 Task: Open a blank sheet, save the file as work-life.doc Add Heading 'Tips for maintaining work-life balance: 'Tips for maintaining work-life balance:  Add the following points with circle bulletsAdd the following points with circle bullets •	Set boundaries_x000D_
•	Prioritize self-care_x000D_
•	Delegate tasks_x000D_
 Highlight heading with color  Grey Select the entire text and apply  Outside Borders ,change the font size of heading and points to 22
Action: Mouse moved to (150, 241)
Screenshot: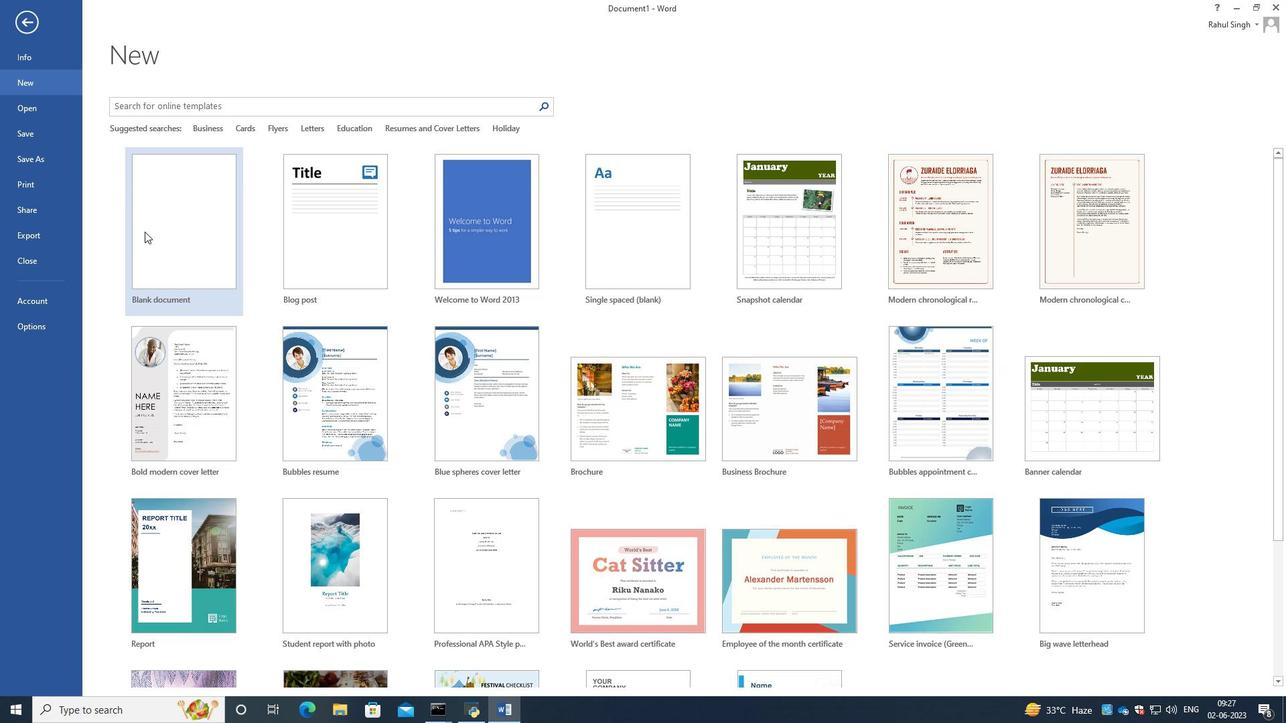 
Action: Mouse pressed left at (150, 241)
Screenshot: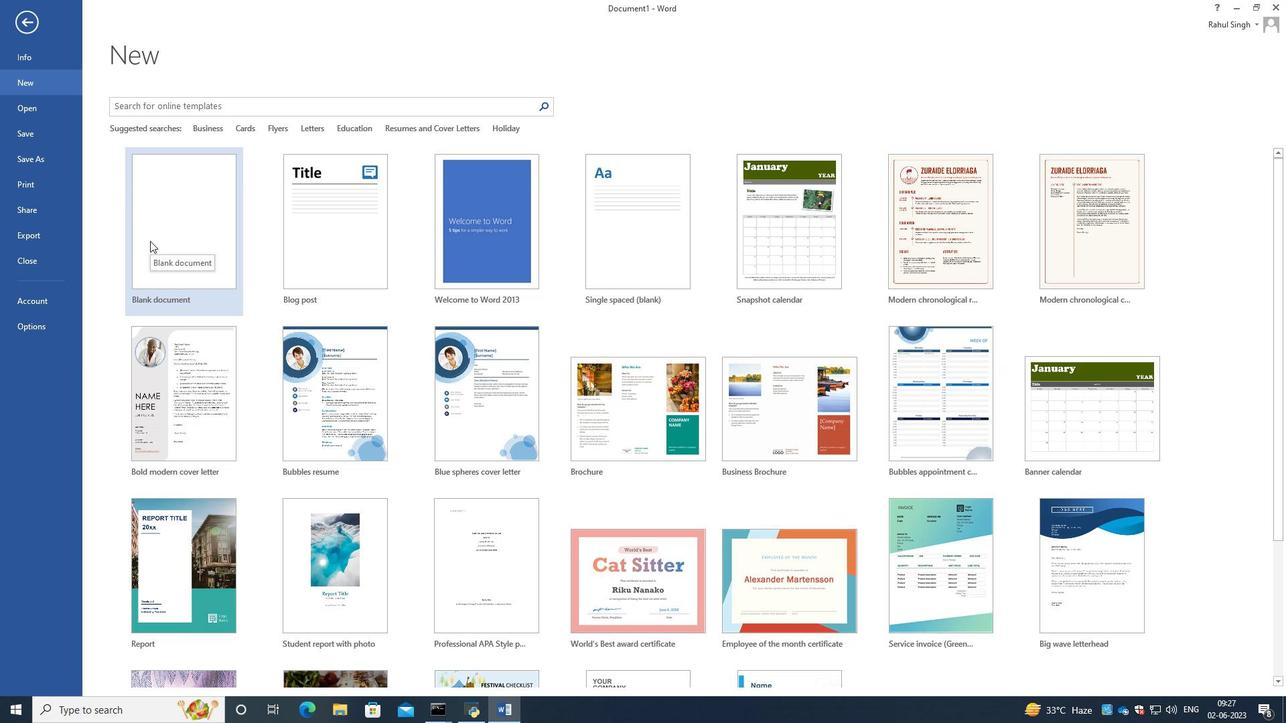 
Action: Mouse moved to (20, 26)
Screenshot: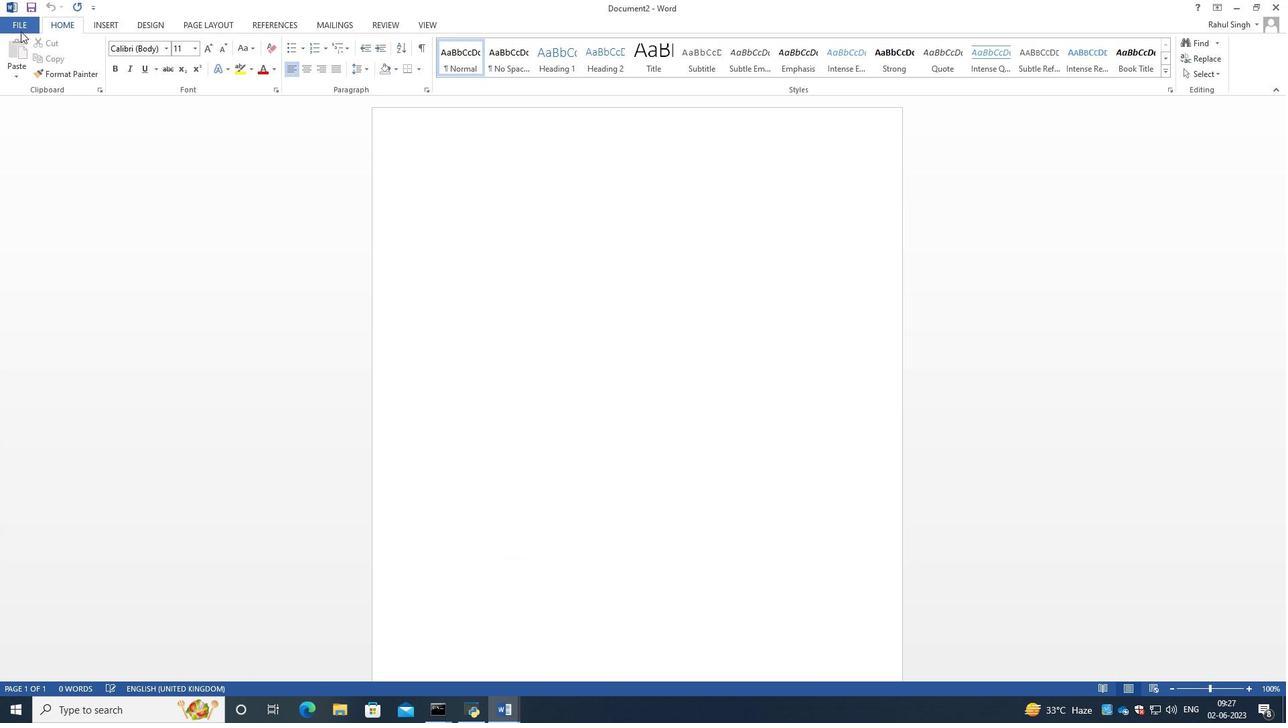 
Action: Mouse pressed left at (20, 26)
Screenshot: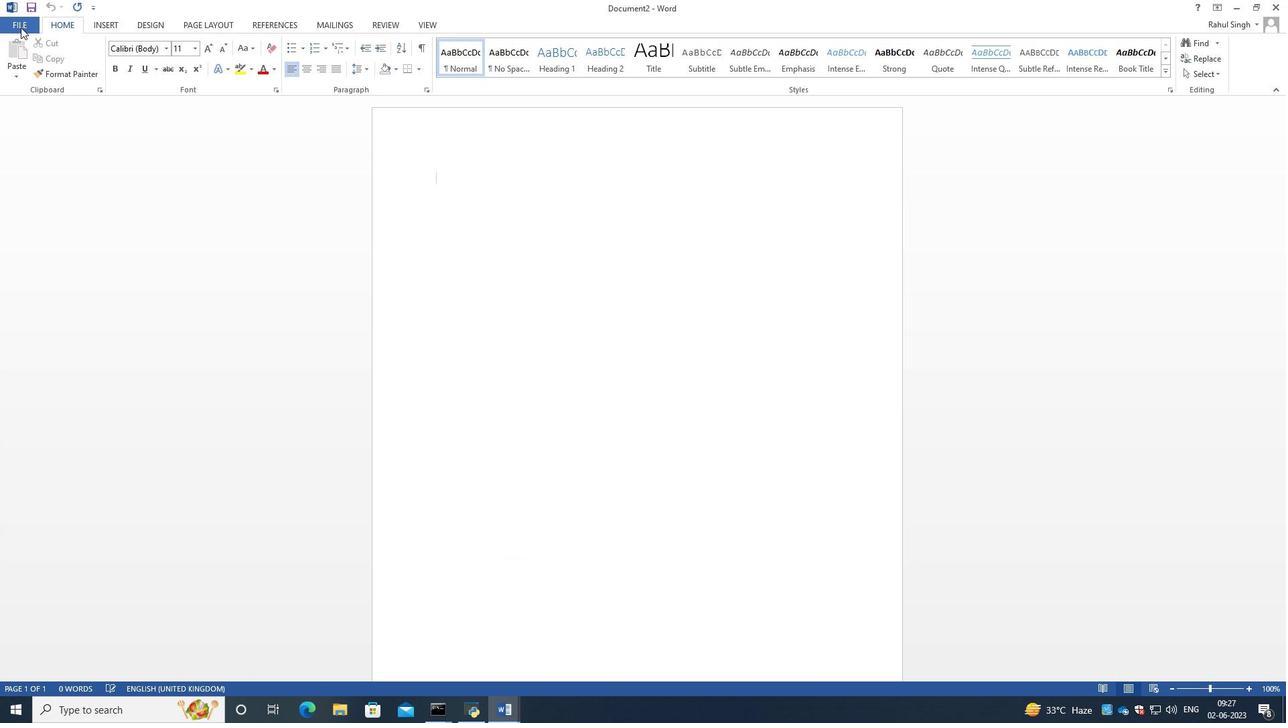 
Action: Mouse moved to (47, 157)
Screenshot: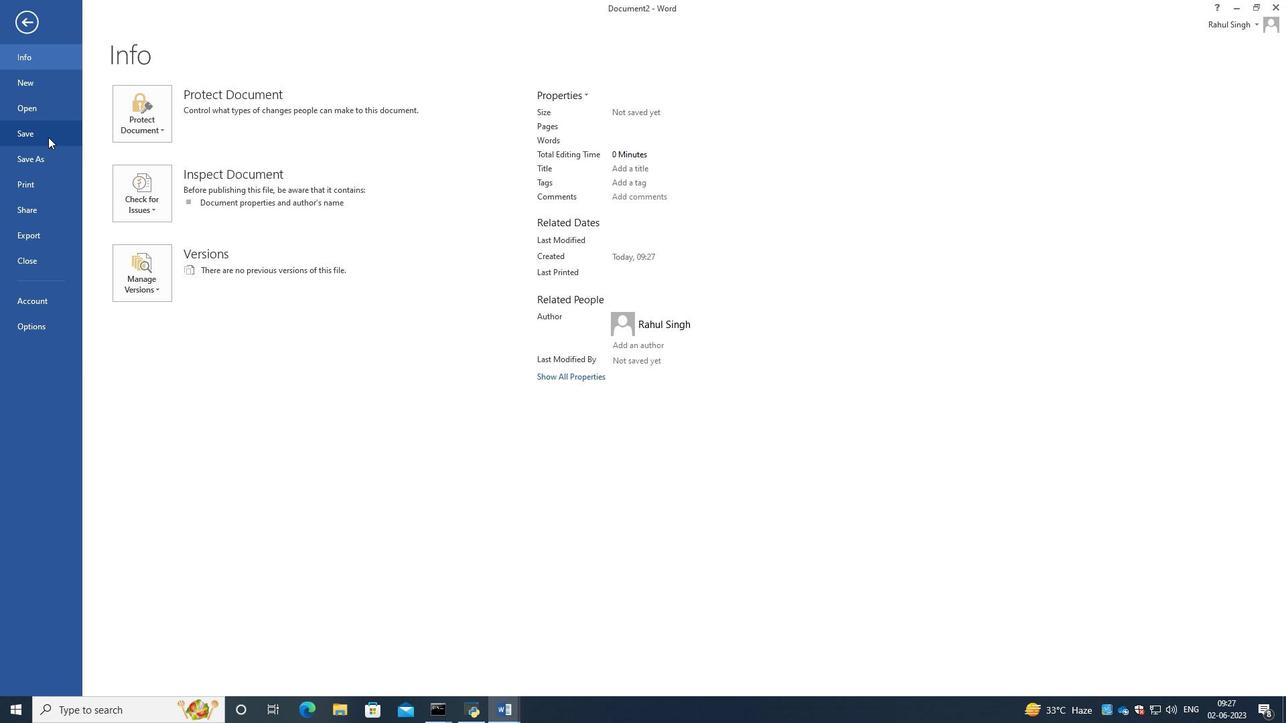 
Action: Mouse pressed left at (47, 157)
Screenshot: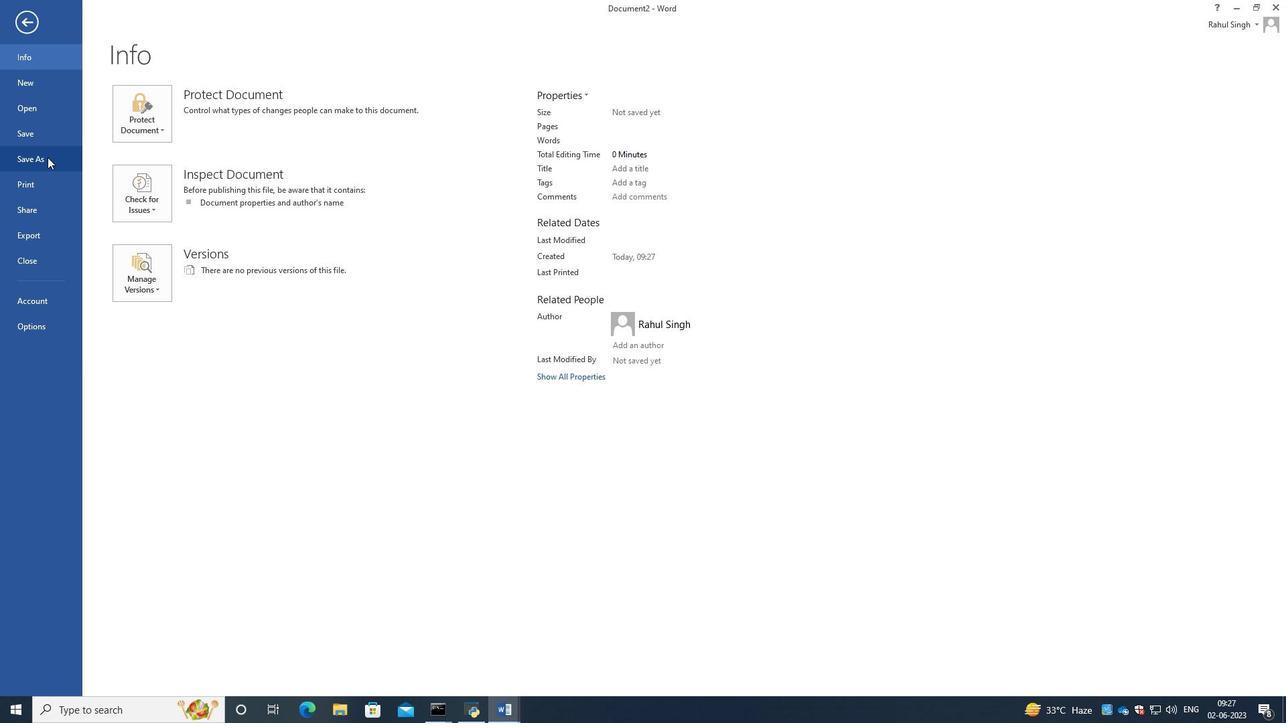 
Action: Mouse moved to (378, 139)
Screenshot: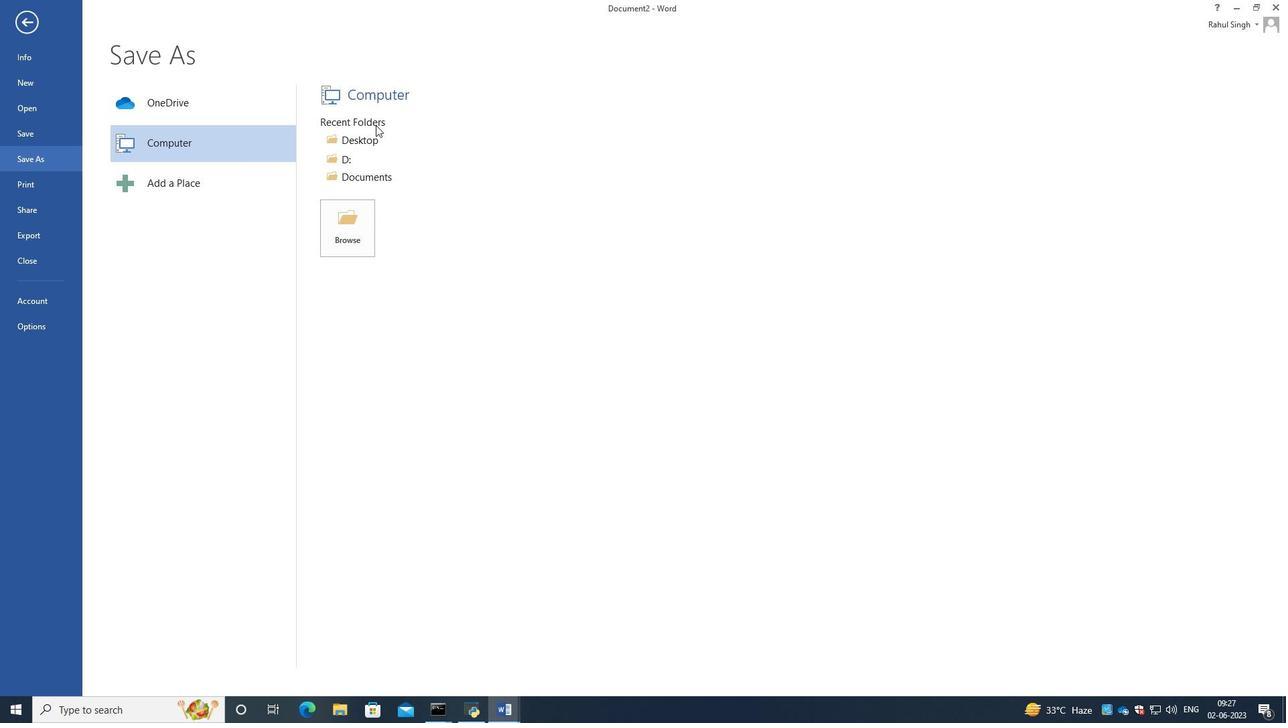 
Action: Mouse pressed left at (378, 139)
Screenshot: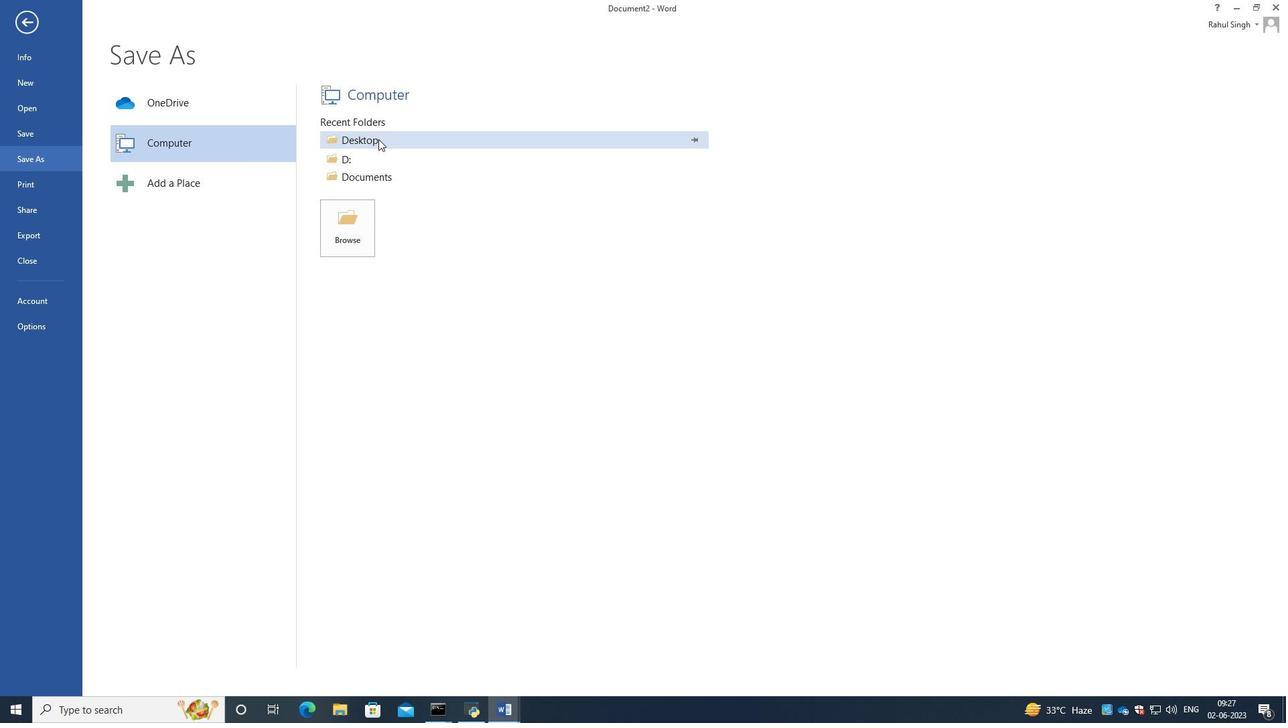 
Action: Mouse moved to (174, 274)
Screenshot: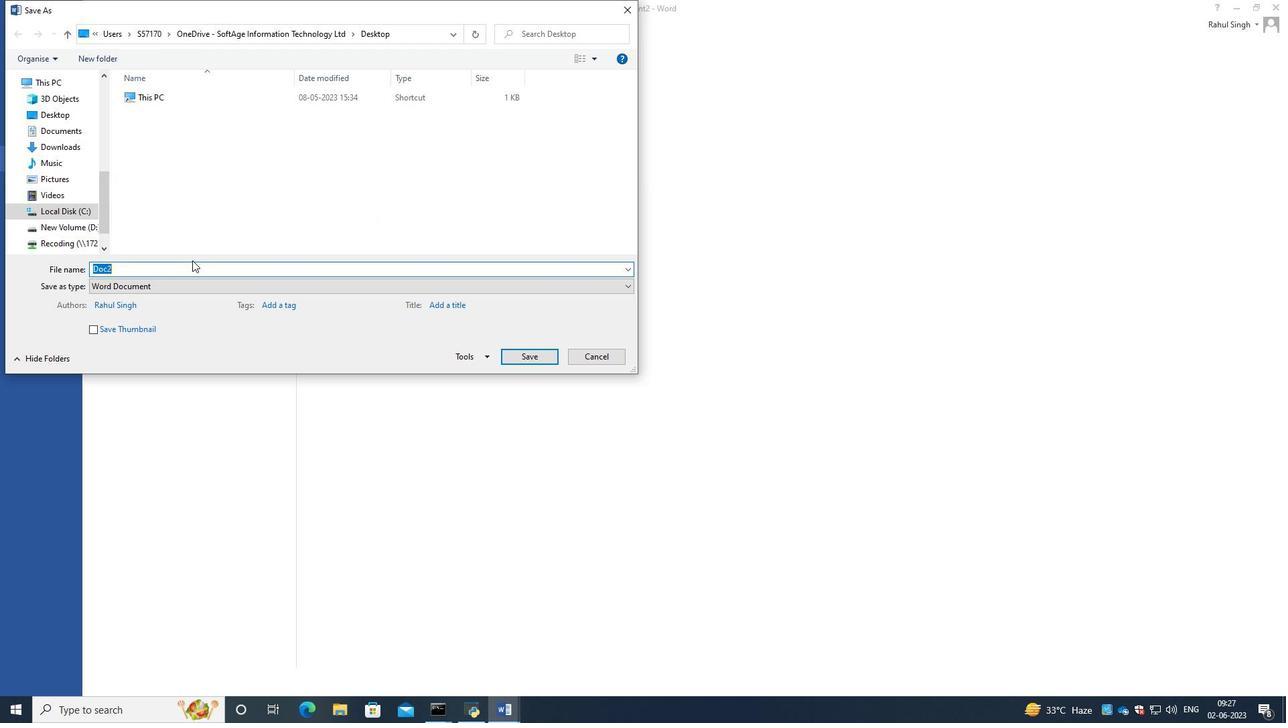 
Action: Key pressed <Key.backspace><Key.caps_lock>W<Key.caps_lock><Key.caps_lock><Key.backspace>WOR<Key.backspace><Key.backspace><Key.backspace><Key.caps_lock>work-life.doc
Screenshot: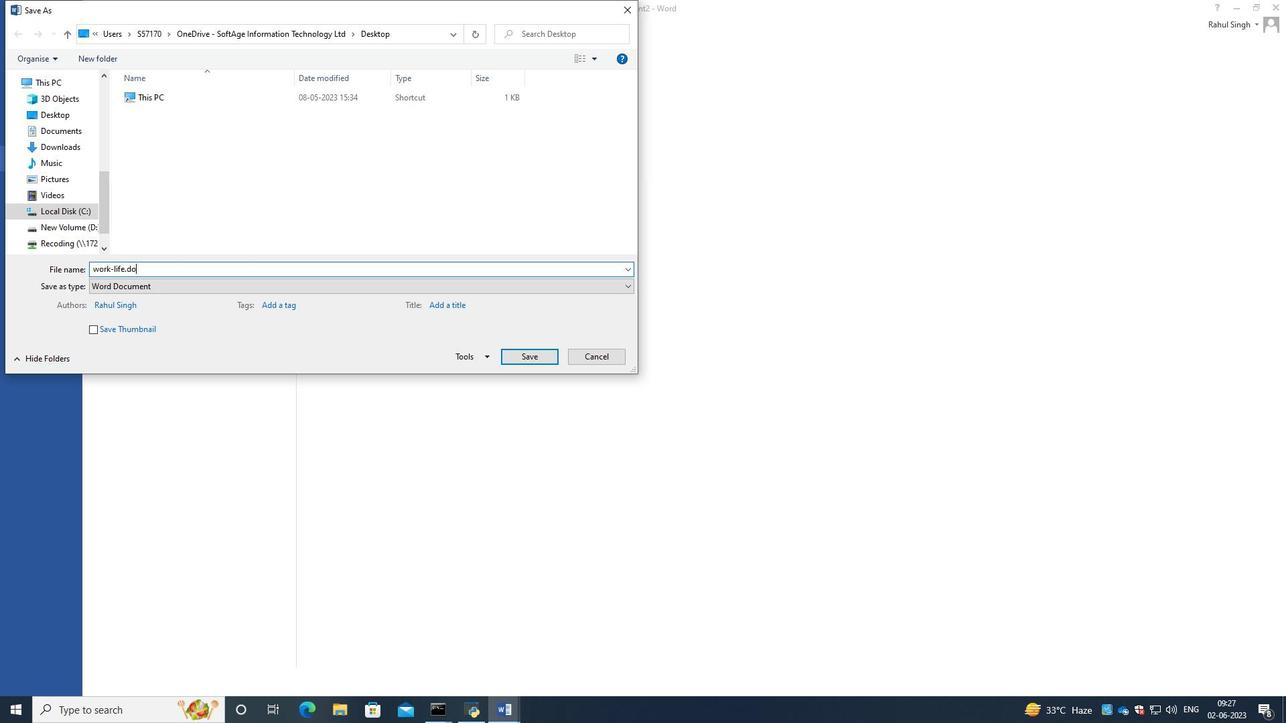 
Action: Mouse moved to (530, 359)
Screenshot: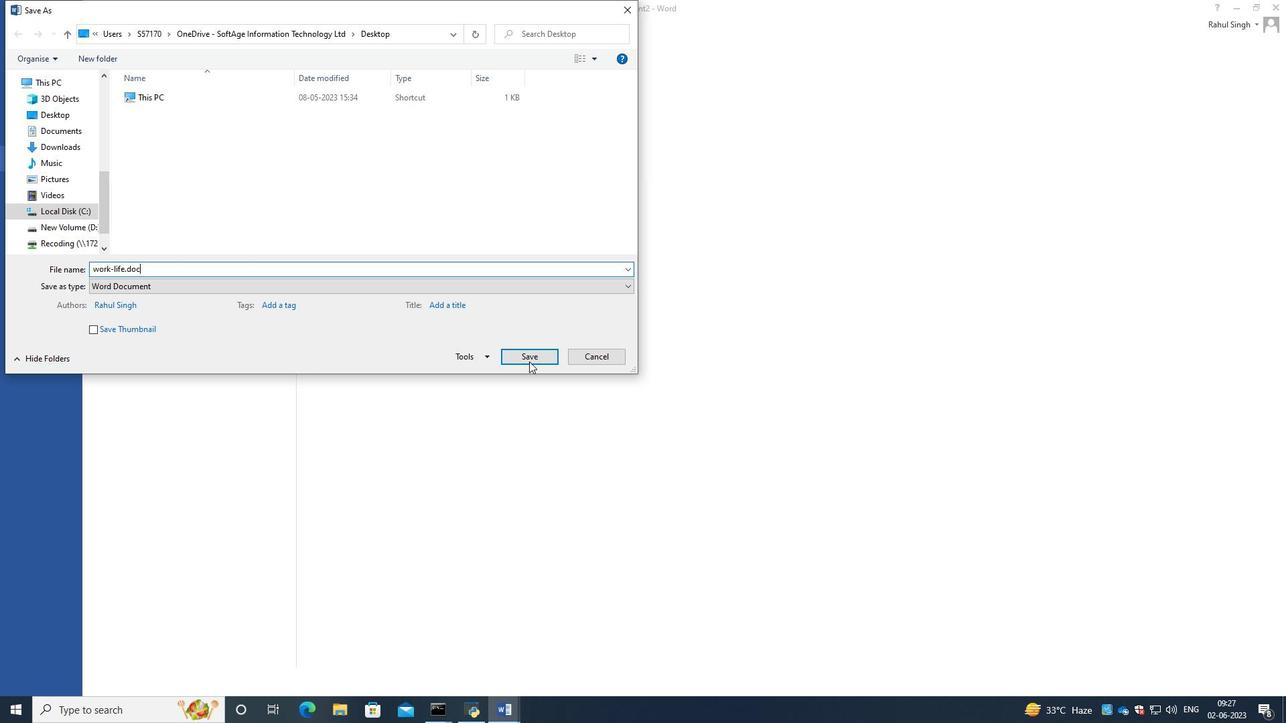 
Action: Mouse pressed left at (530, 359)
Screenshot: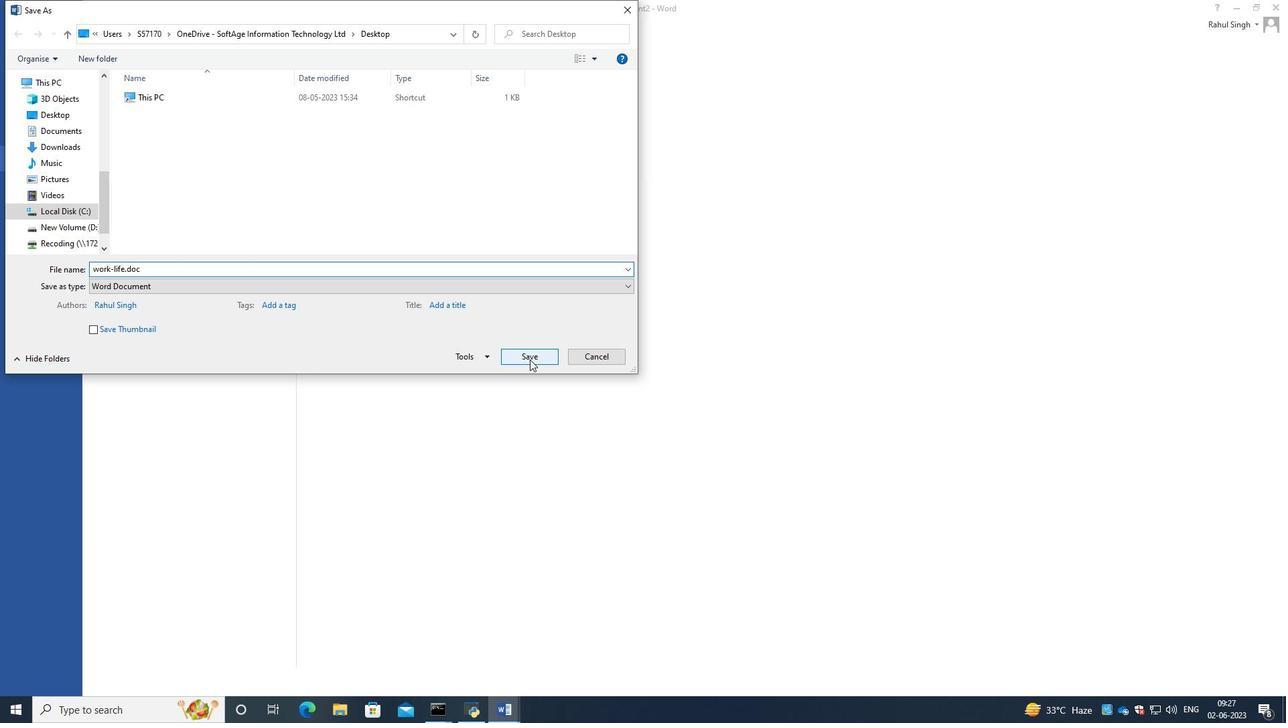 
Action: Mouse moved to (485, 187)
Screenshot: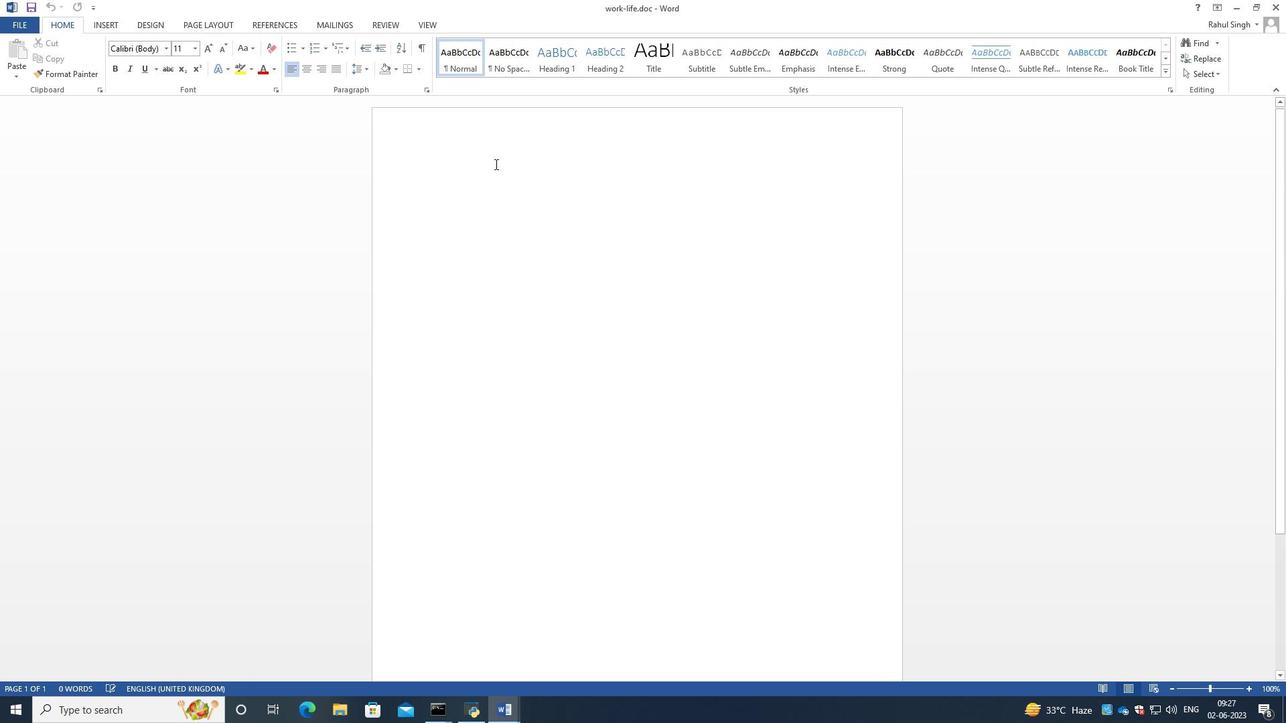 
Action: Mouse pressed left at (485, 187)
Screenshot: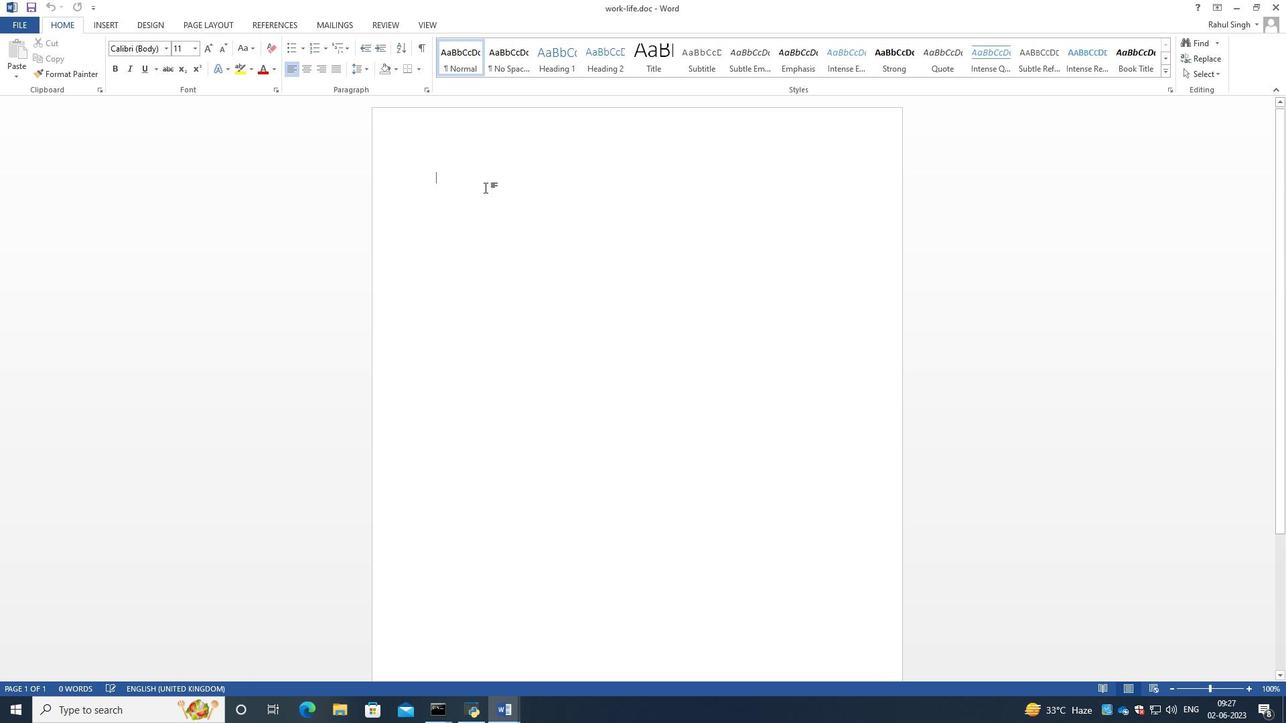
Action: Key pressed <Key.caps_lock>T<Key.caps_lock>ips<Key.space>for<Key.space>maintaining<Key.space>work-life<Key.space>balance<Key.shift_r>:
Screenshot: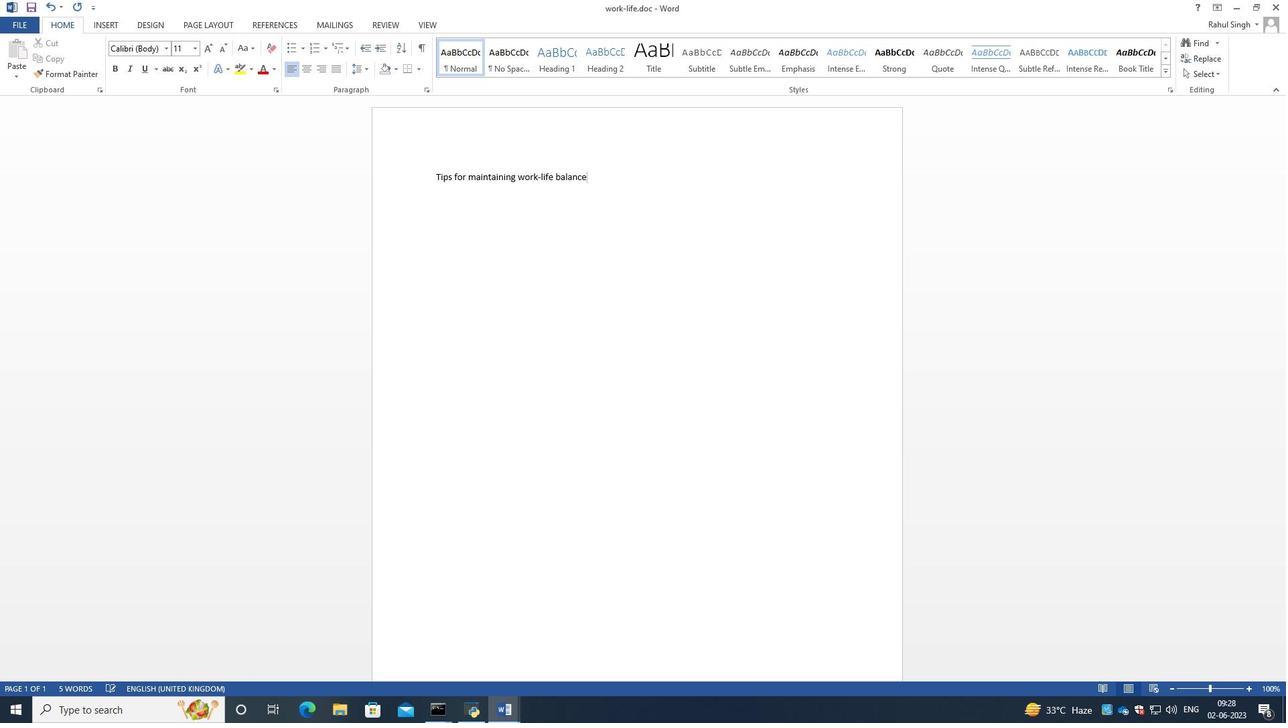 
Action: Mouse moved to (585, 193)
Screenshot: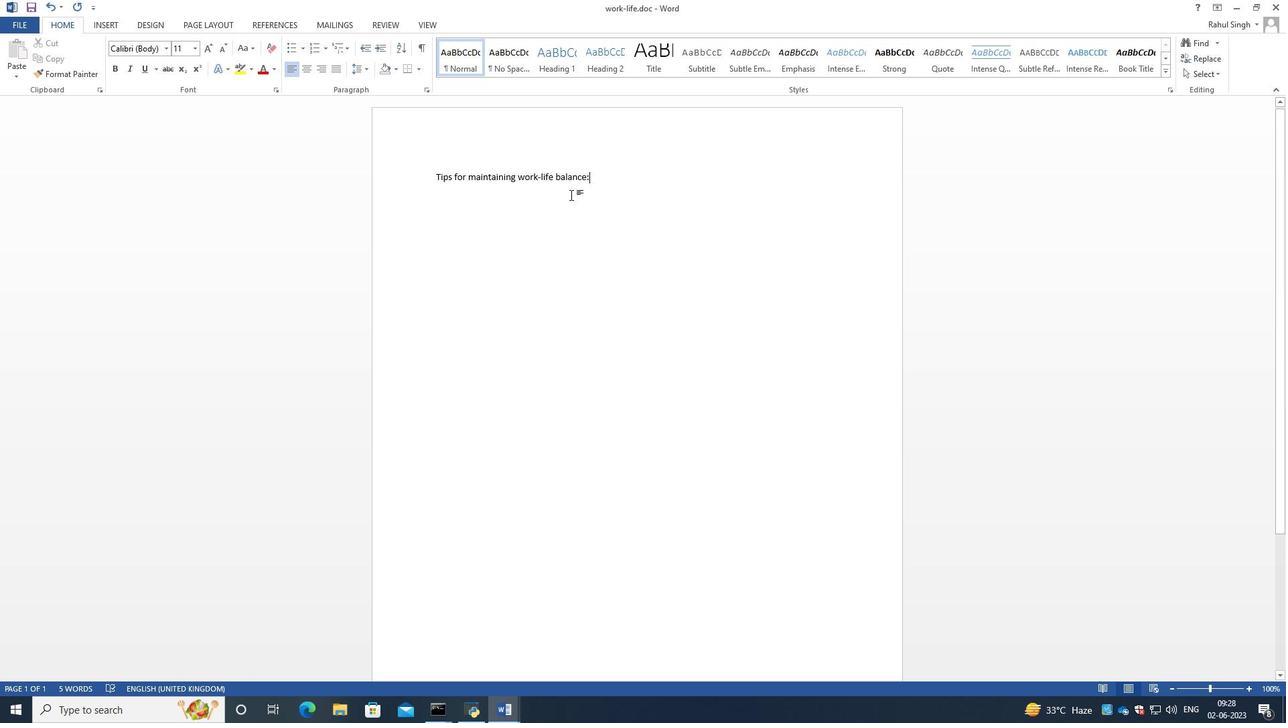 
Action: Key pressed <Key.enter>
Screenshot: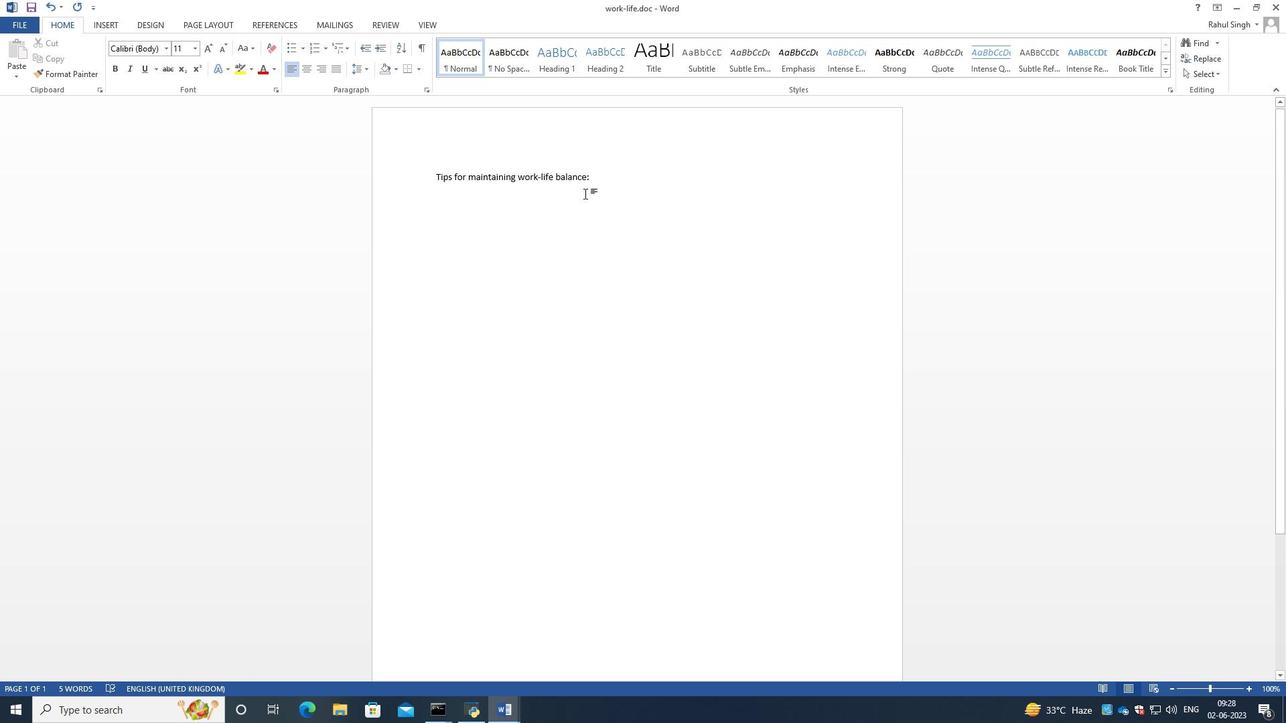 
Action: Mouse moved to (293, 42)
Screenshot: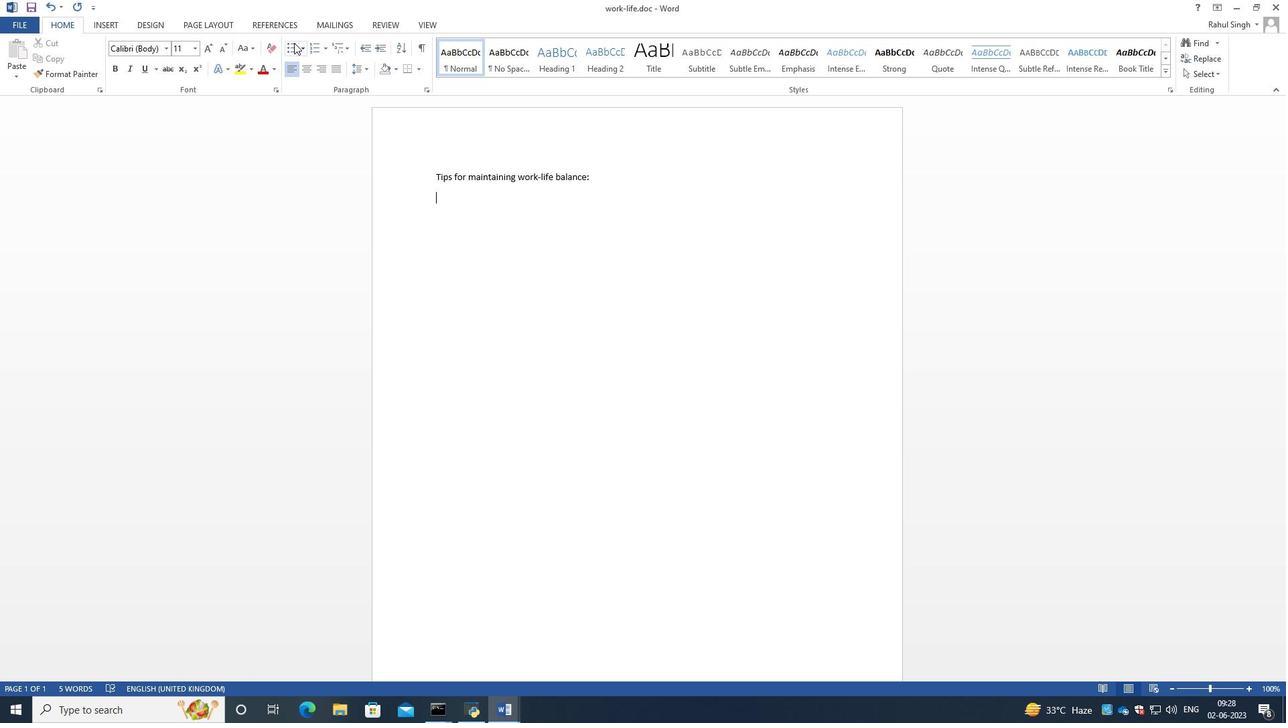 
Action: Mouse pressed left at (293, 42)
Screenshot: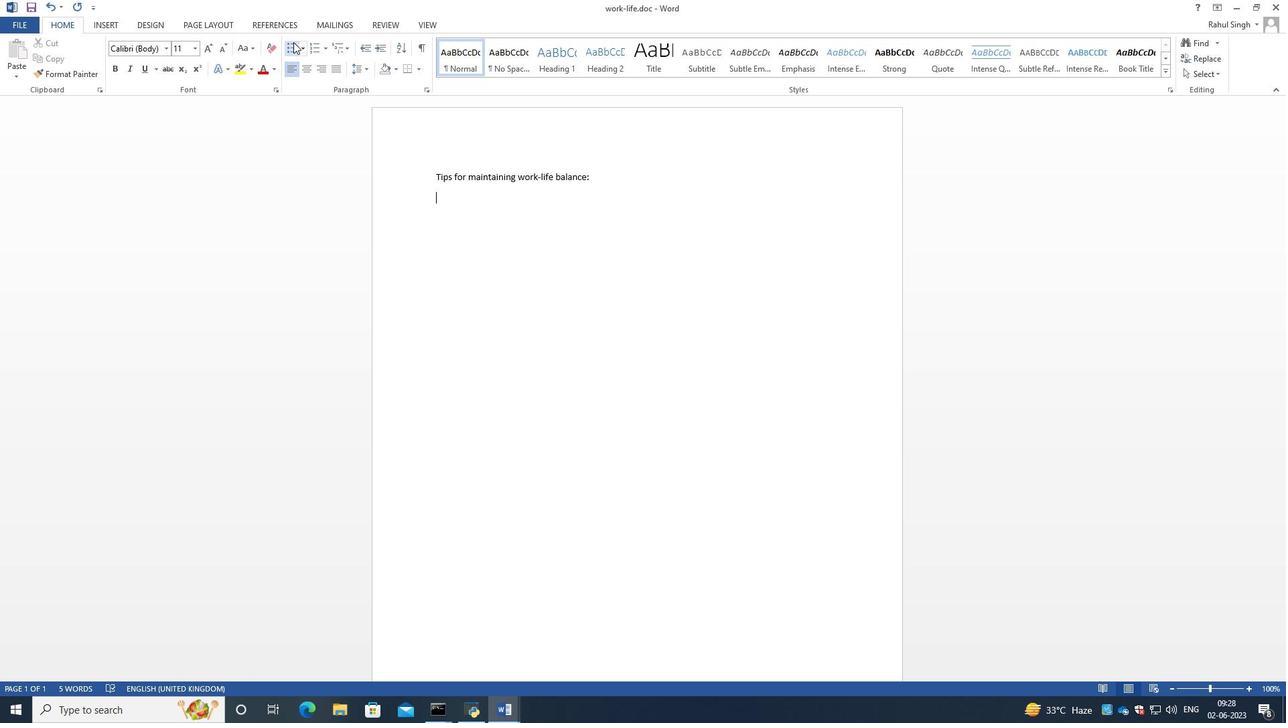 
Action: Mouse moved to (515, 229)
Screenshot: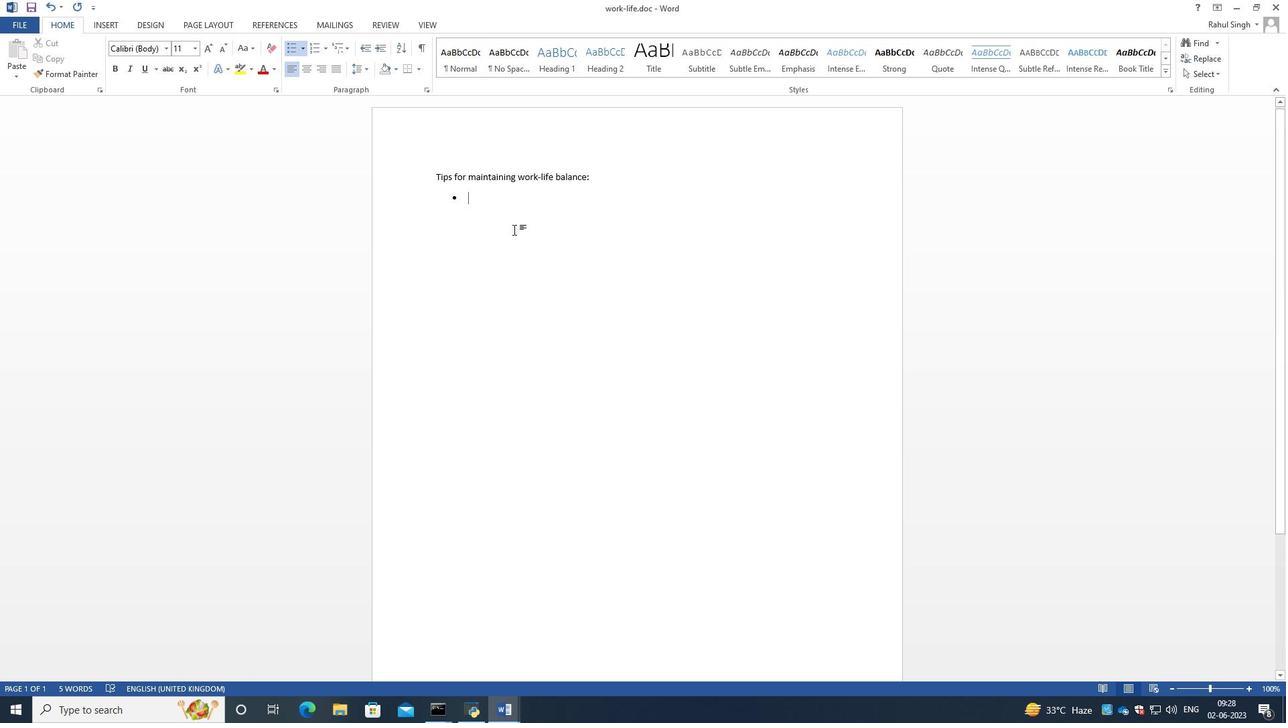 
Action: Key pressed <Key.caps_lock>S<Key.caps_lock>et<Key.space><Key.caps_lock>B<Key.caps_lock>oundaries<Key.enter><Key.caps_lock>P<Key.caps_lock>riortize<Key.space><Key.backspace><Key.backspace><Key.backspace><Key.backspace><Key.backspace>itize<Key.space>self-care<Key.enter><Key.caps_lock>D<Key.caps_lock>elegate<Key.space><Key.caps_lock><Key.caps_lock>tasks<Key.enter>
Screenshot: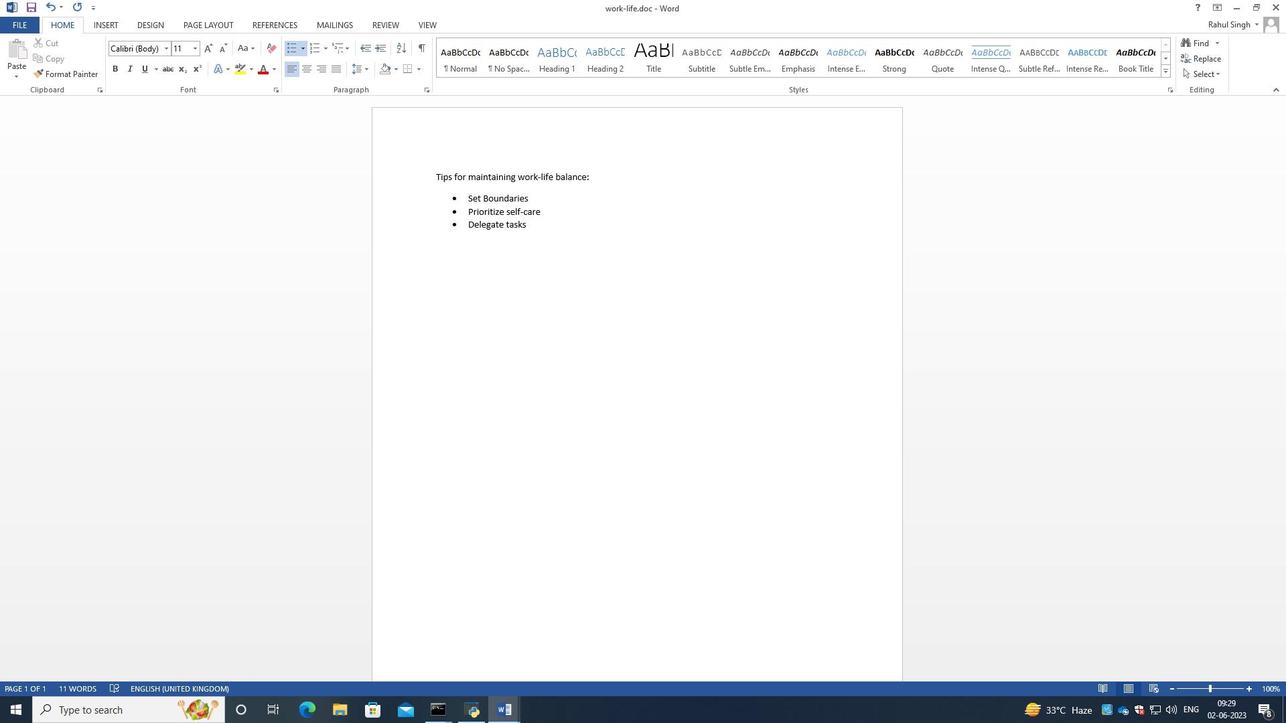 
Action: Mouse scrolled (515, 230) with delta (0, 0)
Screenshot: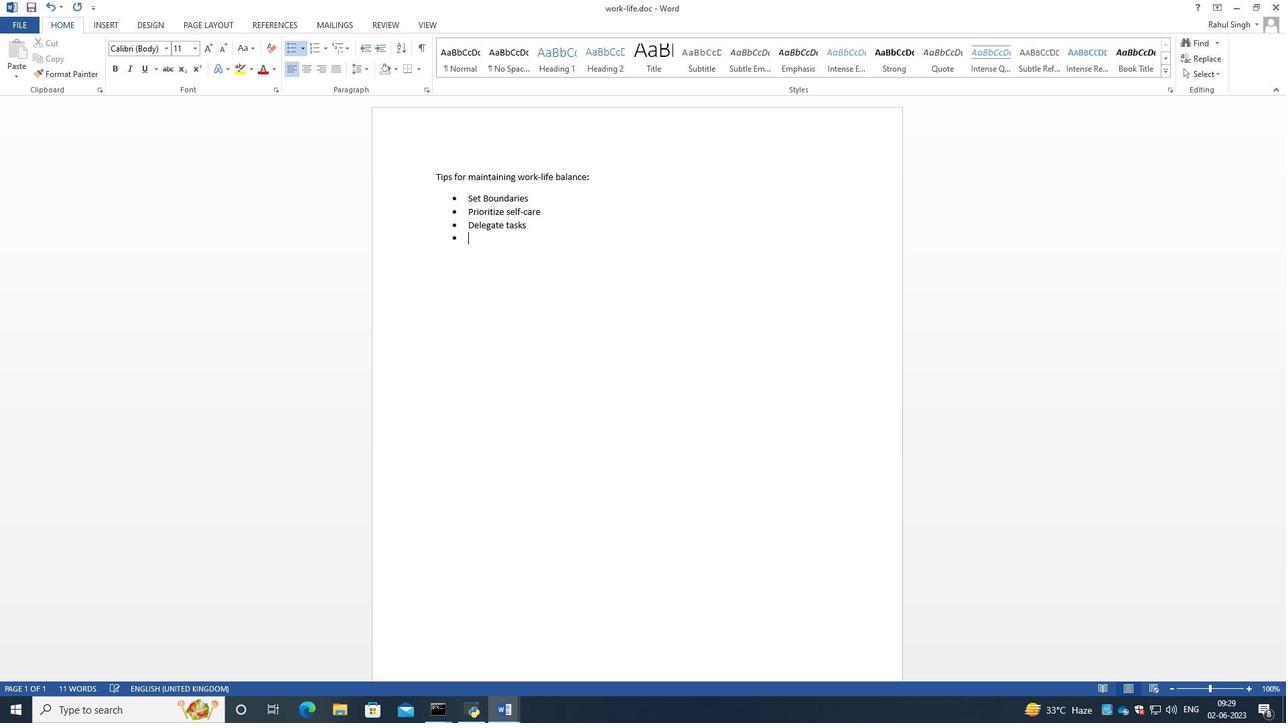 
Action: Mouse scrolled (515, 229) with delta (0, 0)
Screenshot: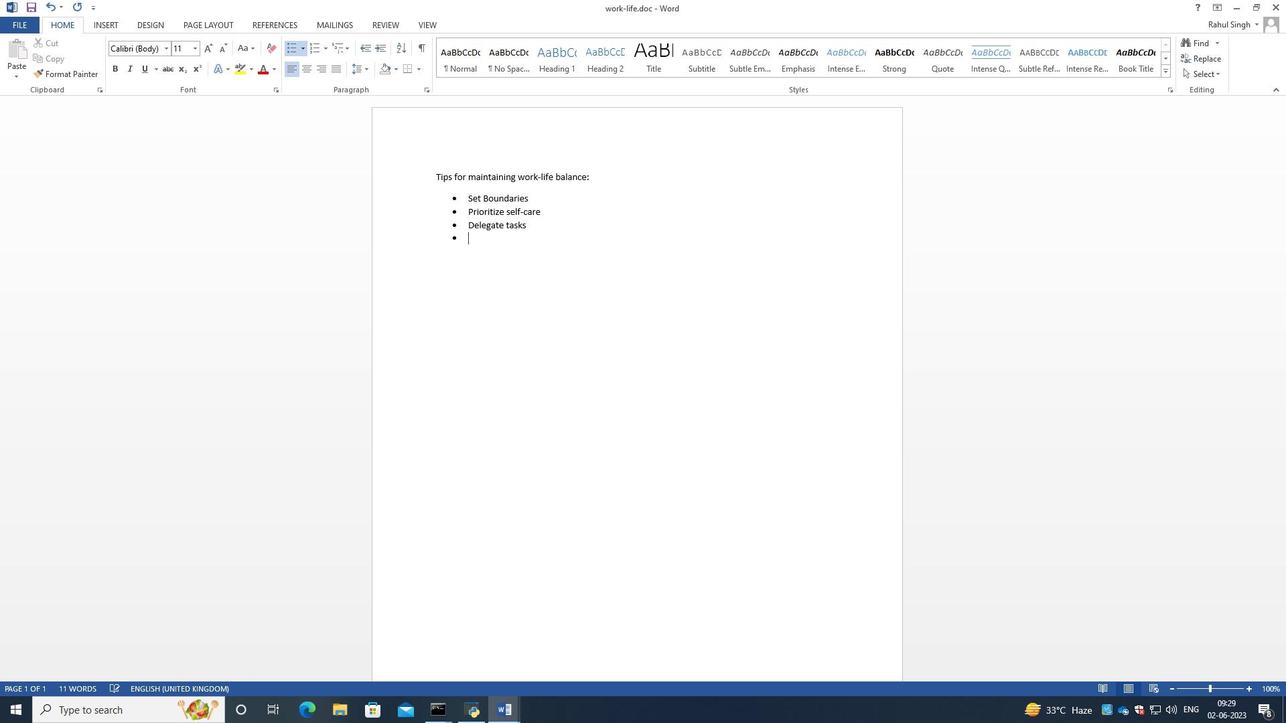 
Action: Mouse moved to (499, 222)
Screenshot: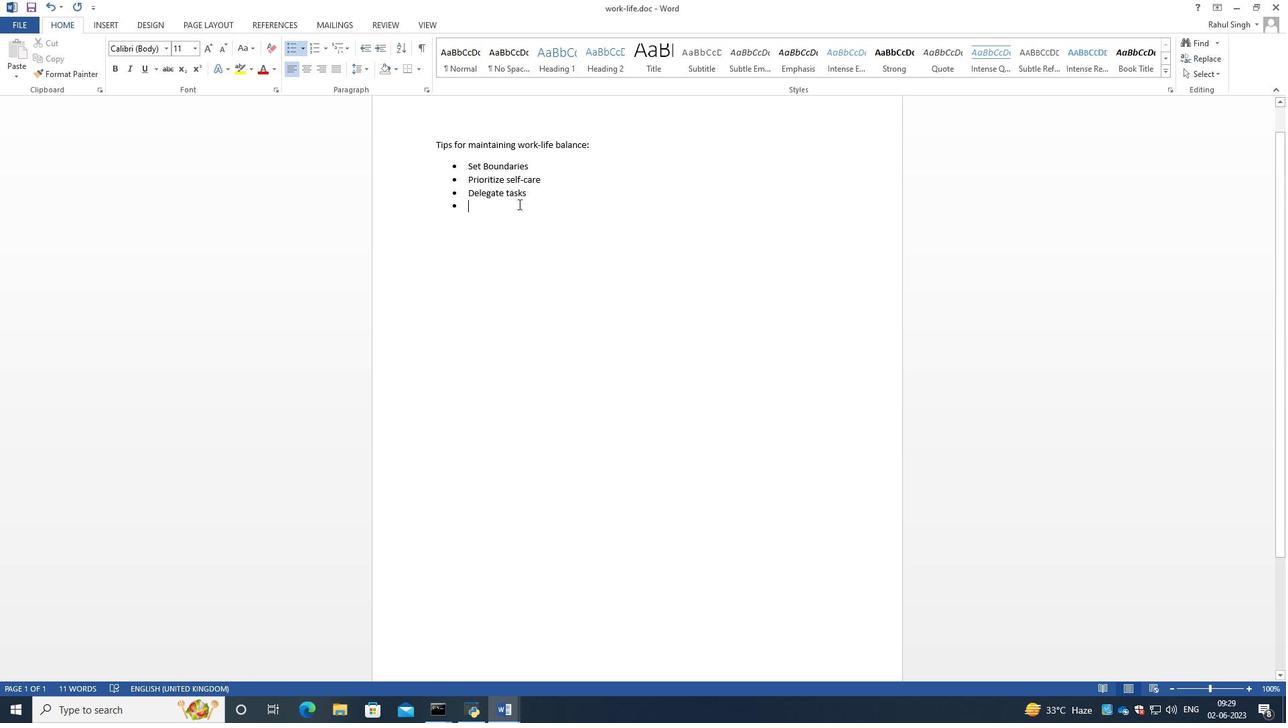 
Action: Key pressed <Key.backspace>
Screenshot: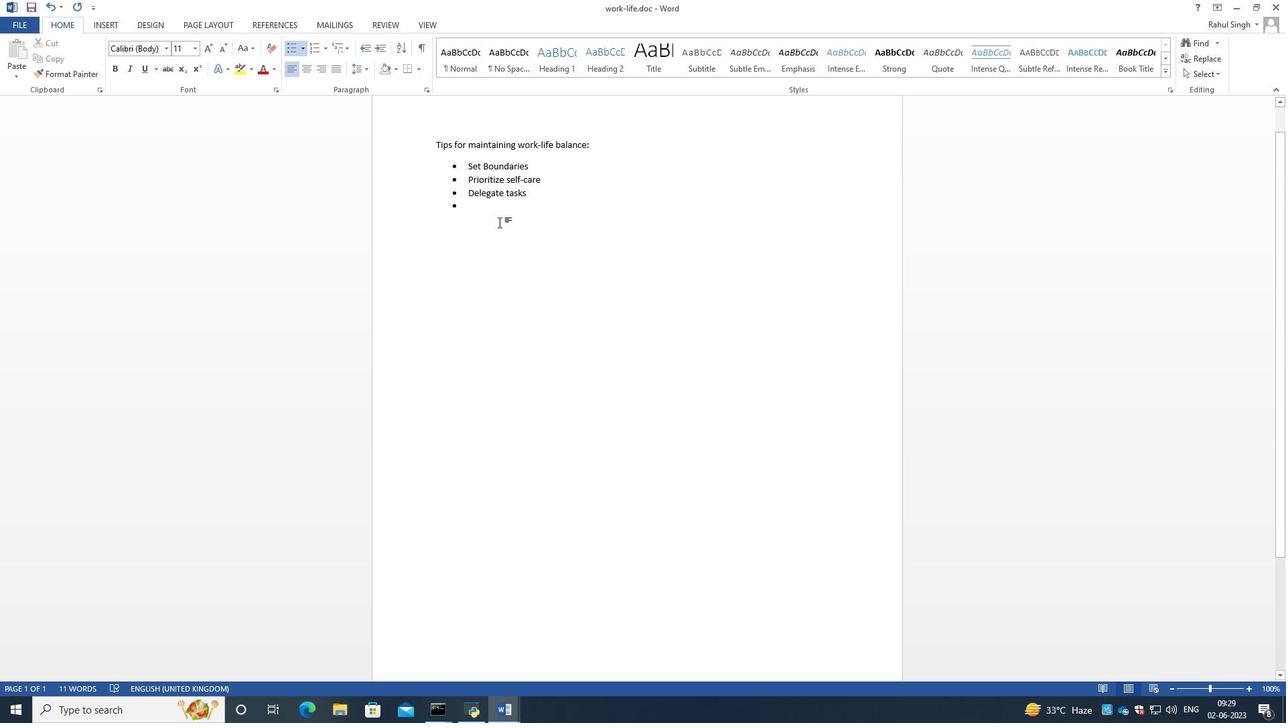 
Action: Mouse moved to (599, 143)
Screenshot: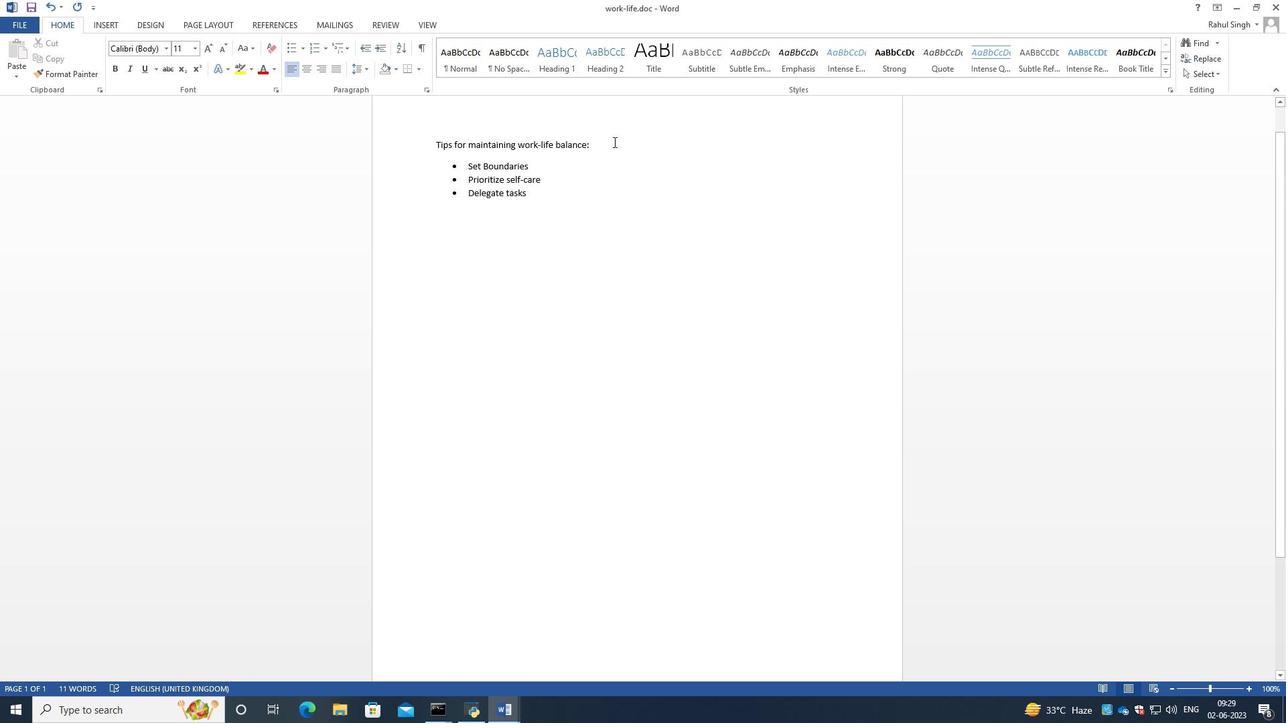 
Action: Mouse pressed left at (599, 143)
Screenshot: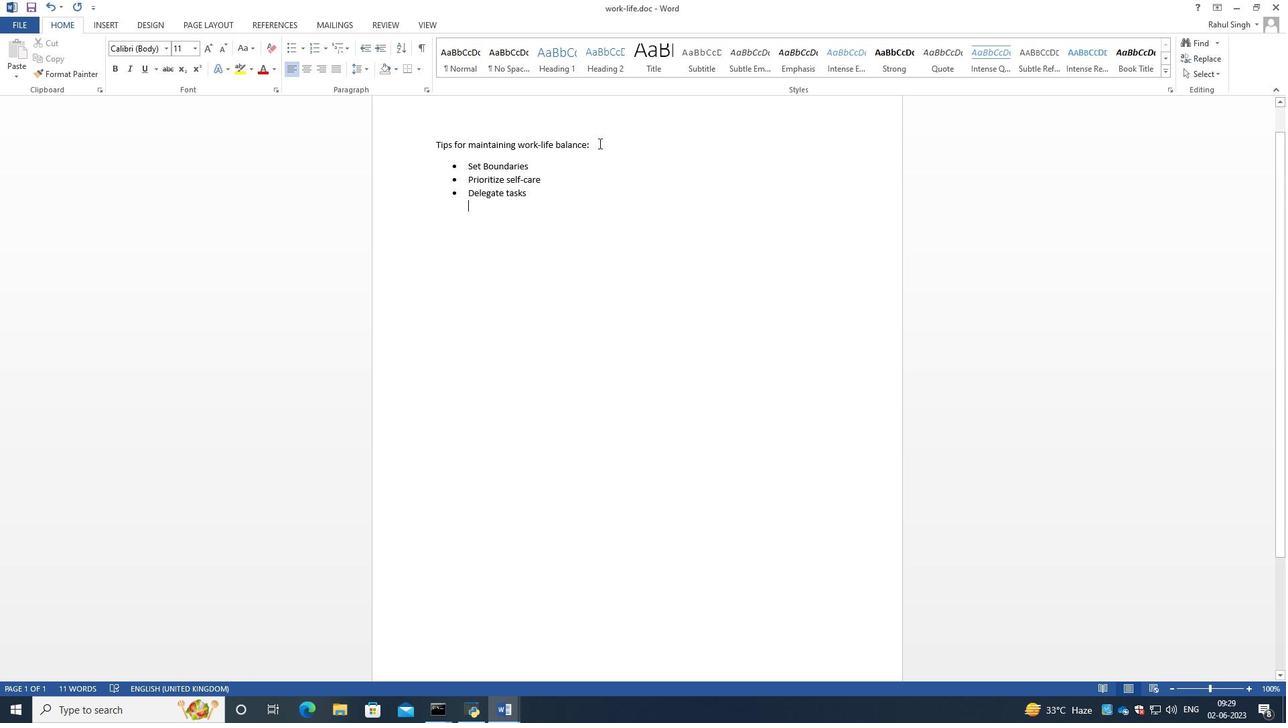 
Action: Mouse moved to (487, 121)
Screenshot: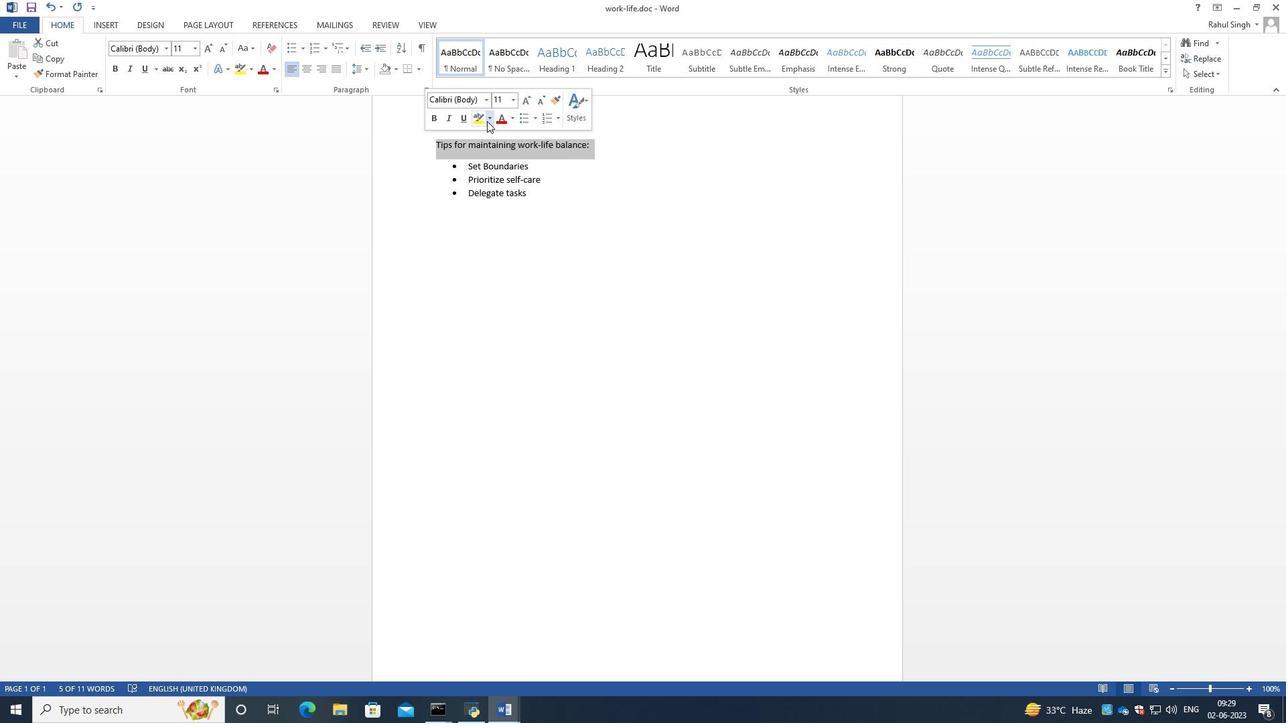 
Action: Mouse pressed left at (487, 121)
Screenshot: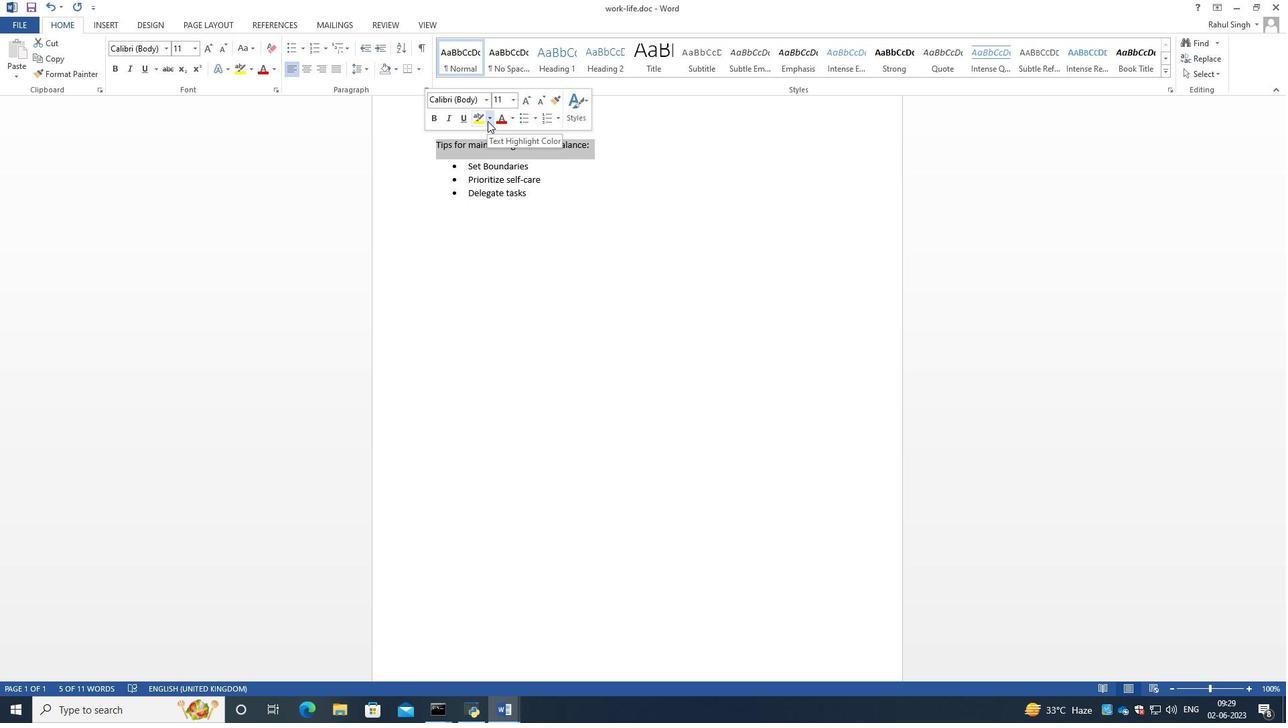 
Action: Mouse moved to (544, 181)
Screenshot: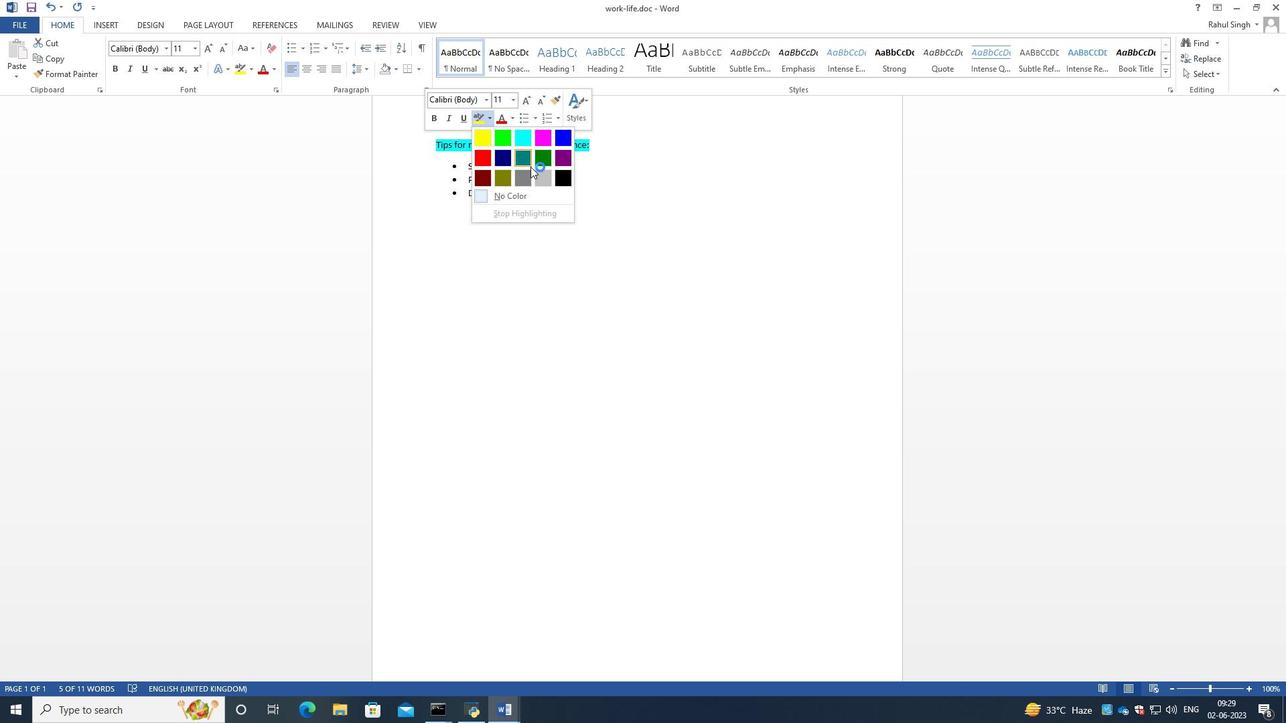 
Action: Mouse pressed left at (544, 181)
Screenshot: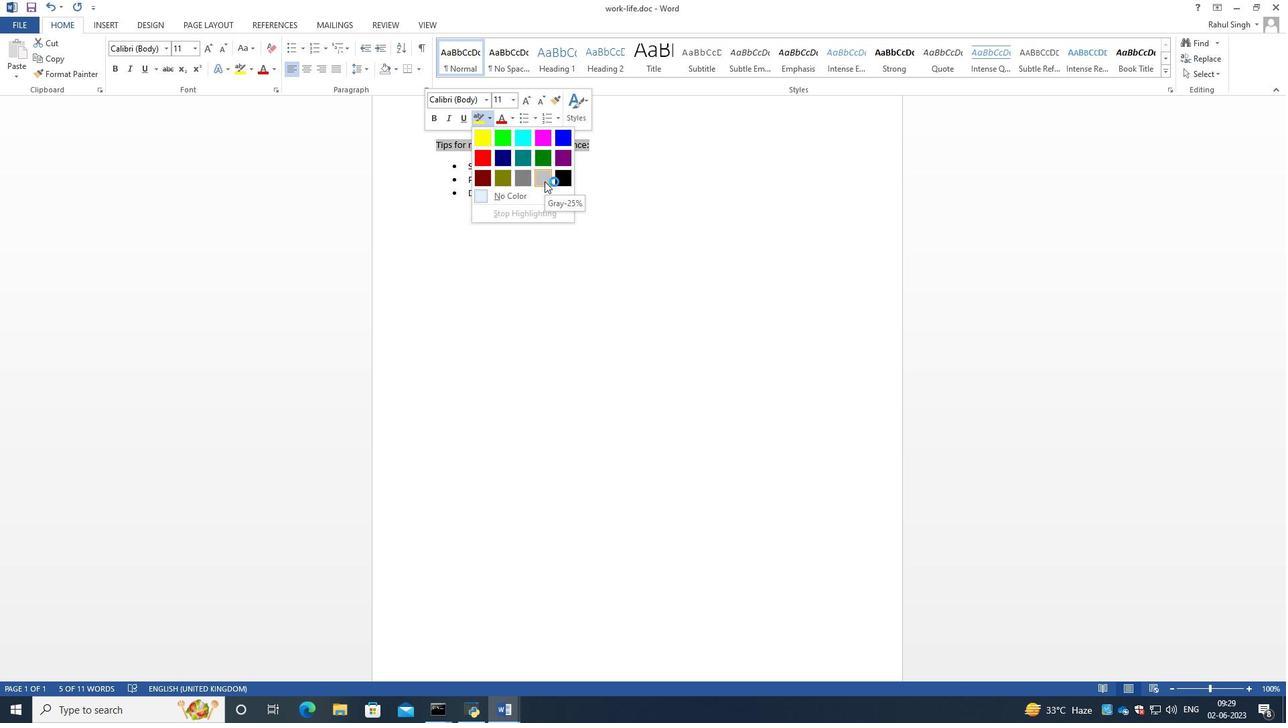 
Action: Mouse moved to (592, 169)
Screenshot: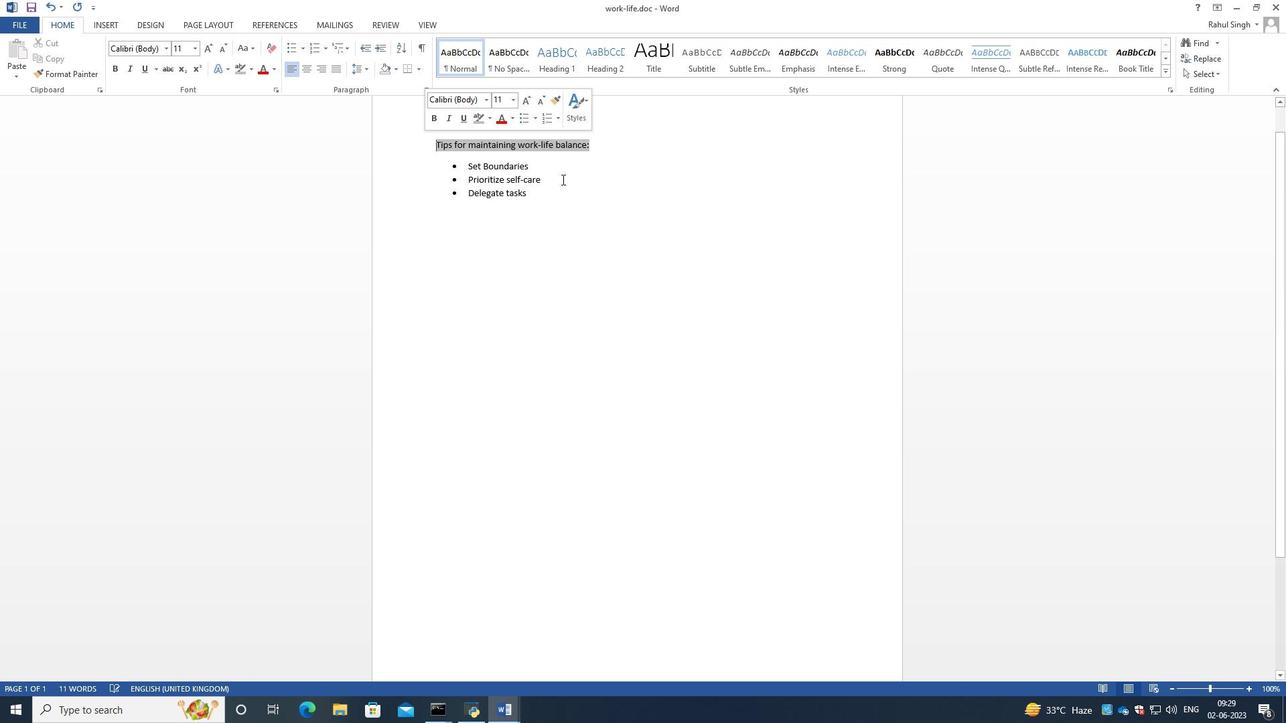
Action: Mouse pressed left at (592, 169)
Screenshot: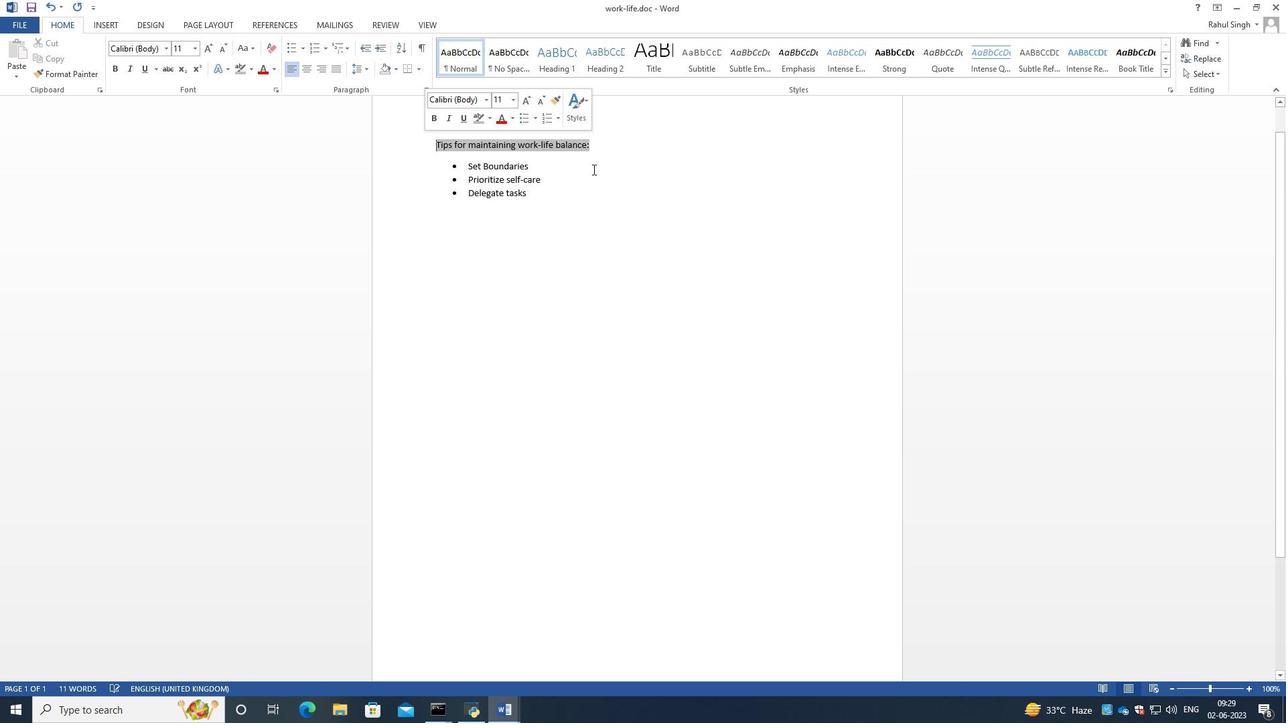 
Action: Mouse moved to (446, 162)
Screenshot: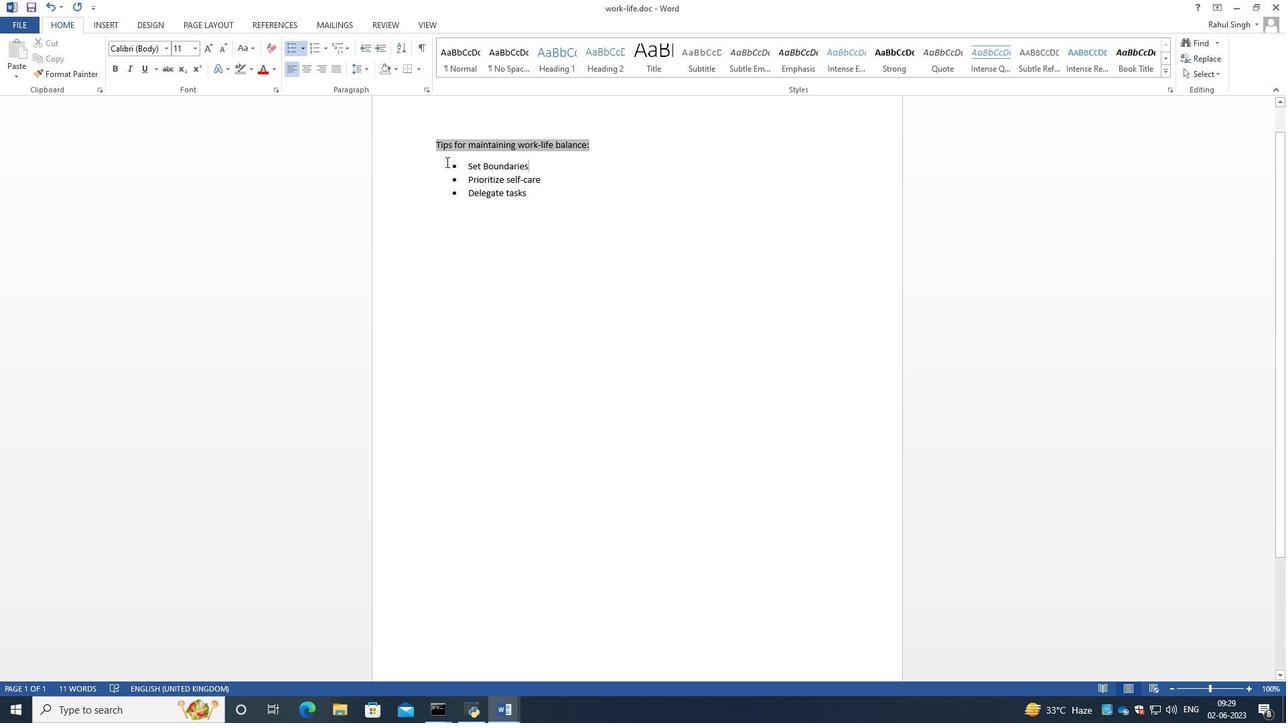 
Action: Mouse pressed left at (446, 162)
Screenshot: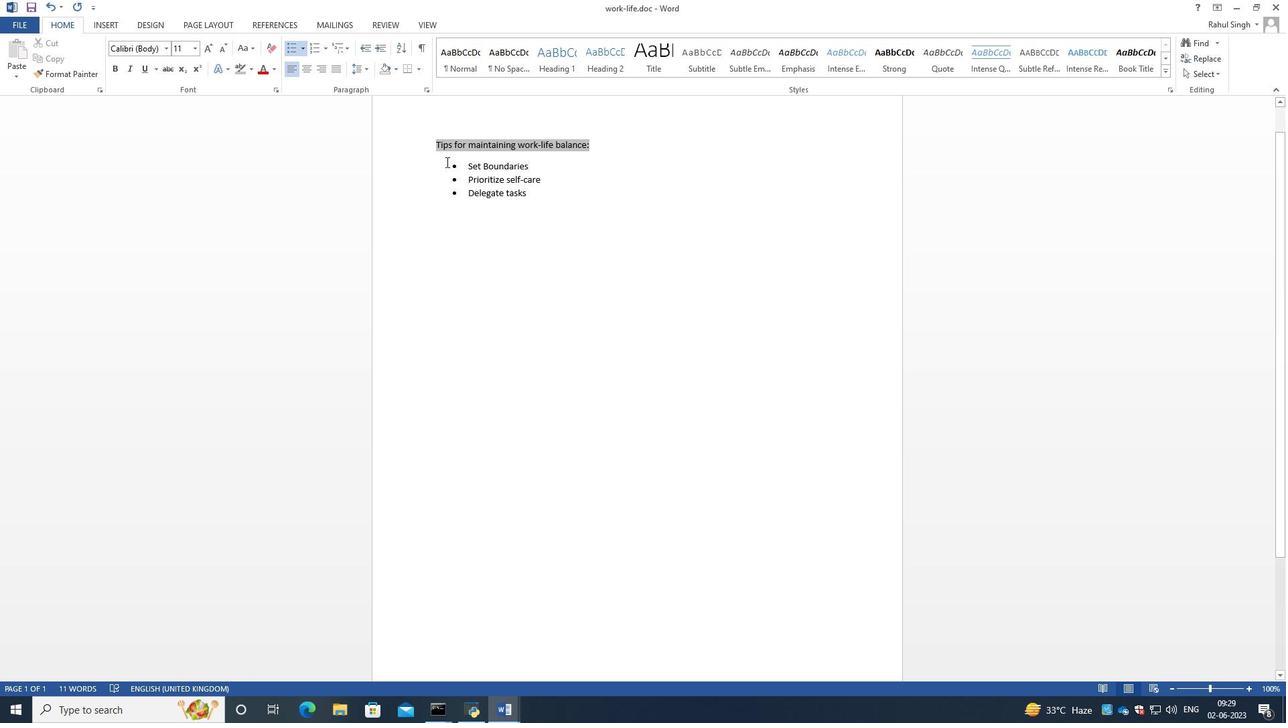 
Action: Mouse moved to (416, 71)
Screenshot: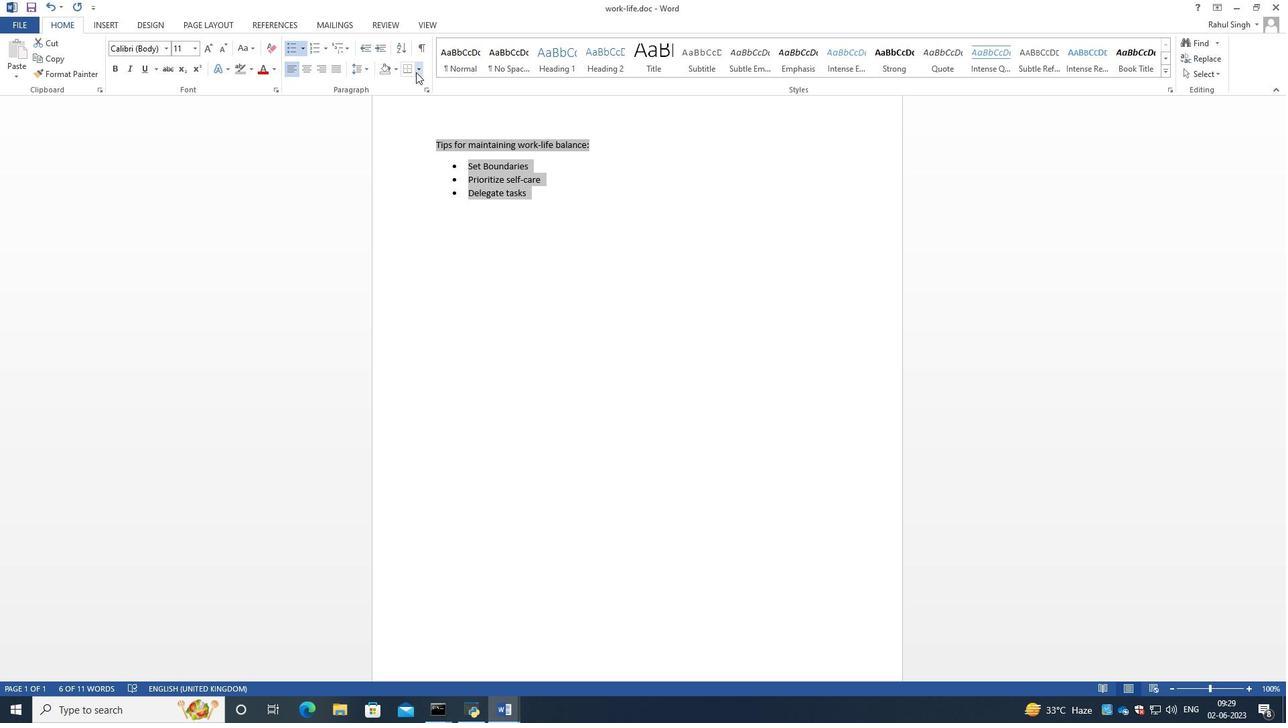 
Action: Mouse pressed left at (416, 71)
Screenshot: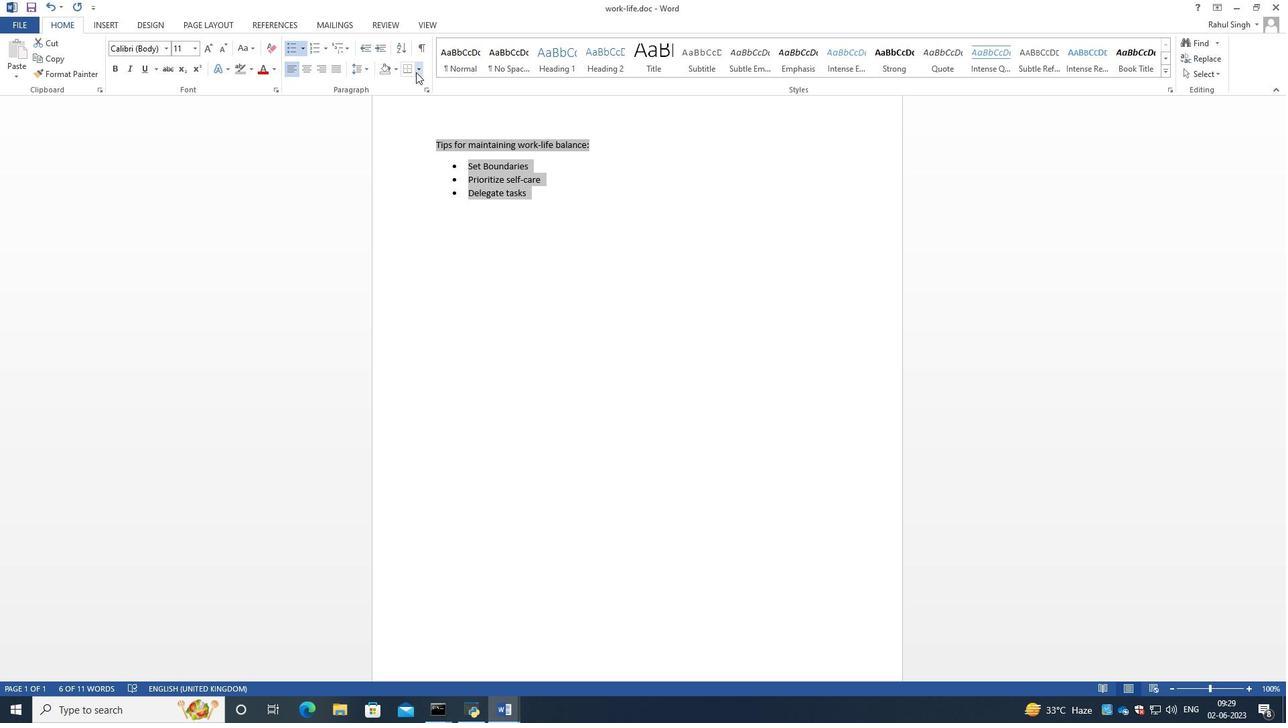 
Action: Mouse moved to (469, 180)
Screenshot: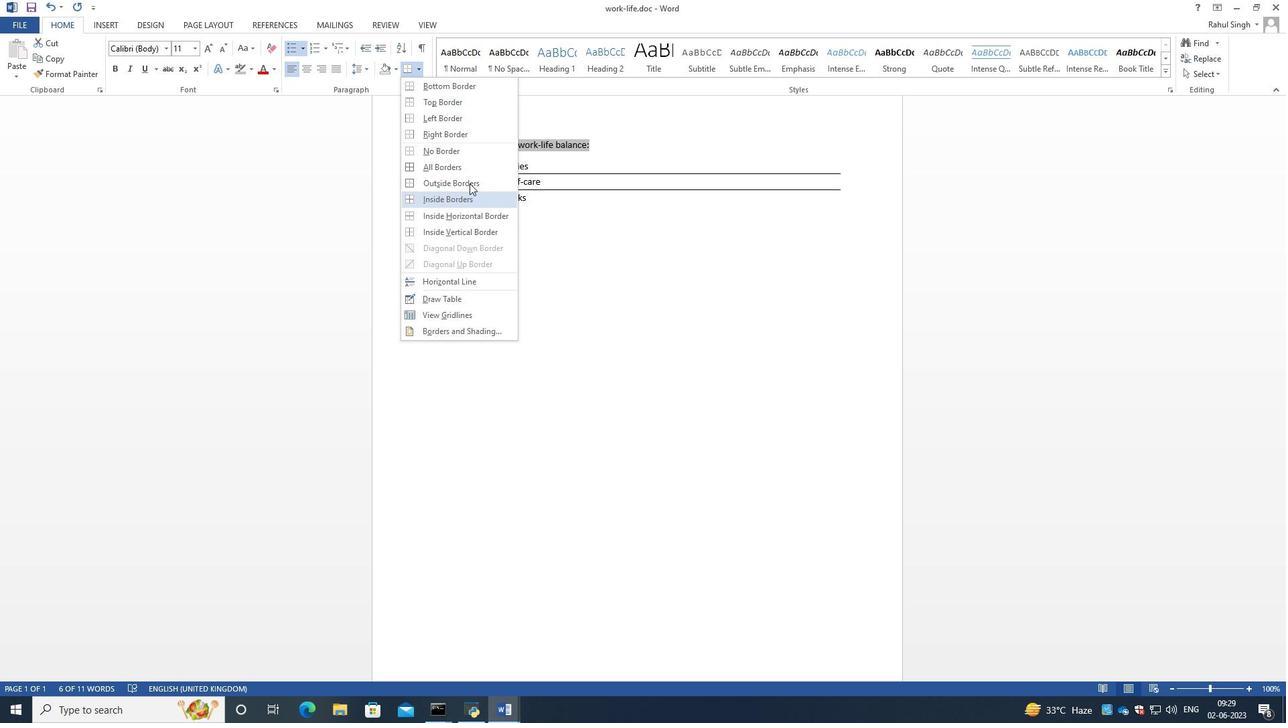 
Action: Mouse pressed left at (469, 180)
Screenshot: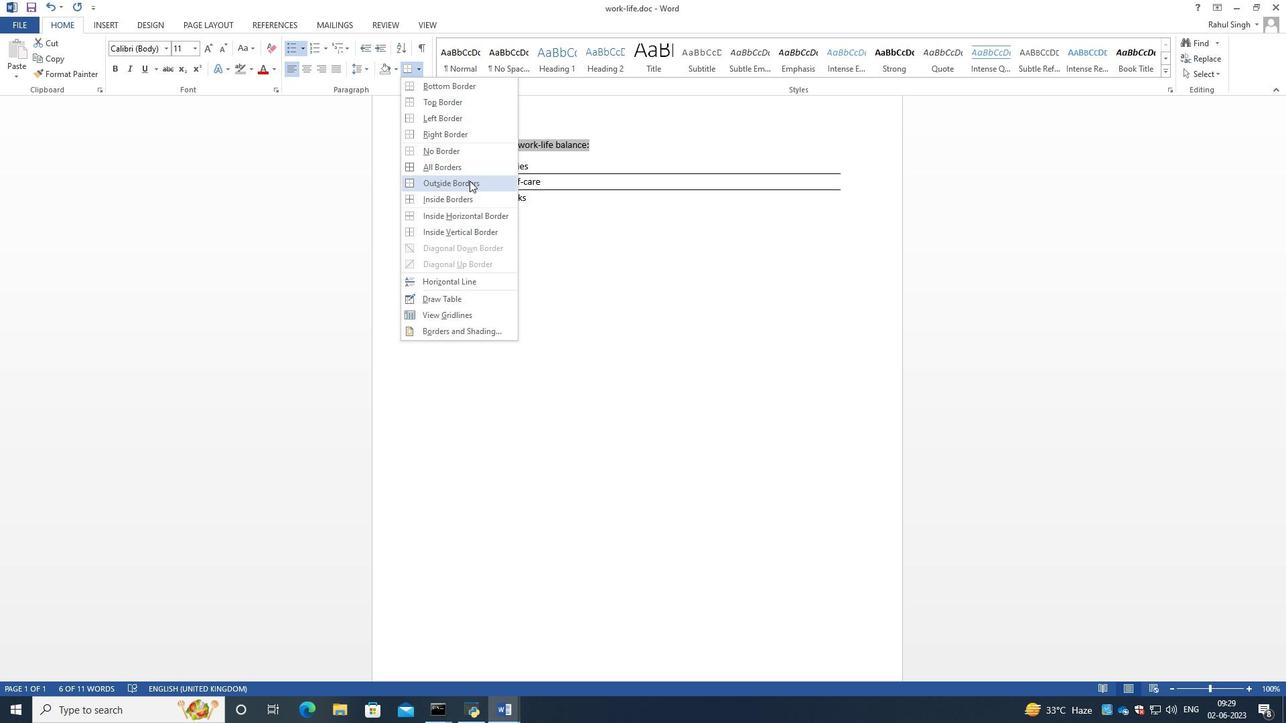 
Action: Mouse moved to (588, 257)
Screenshot: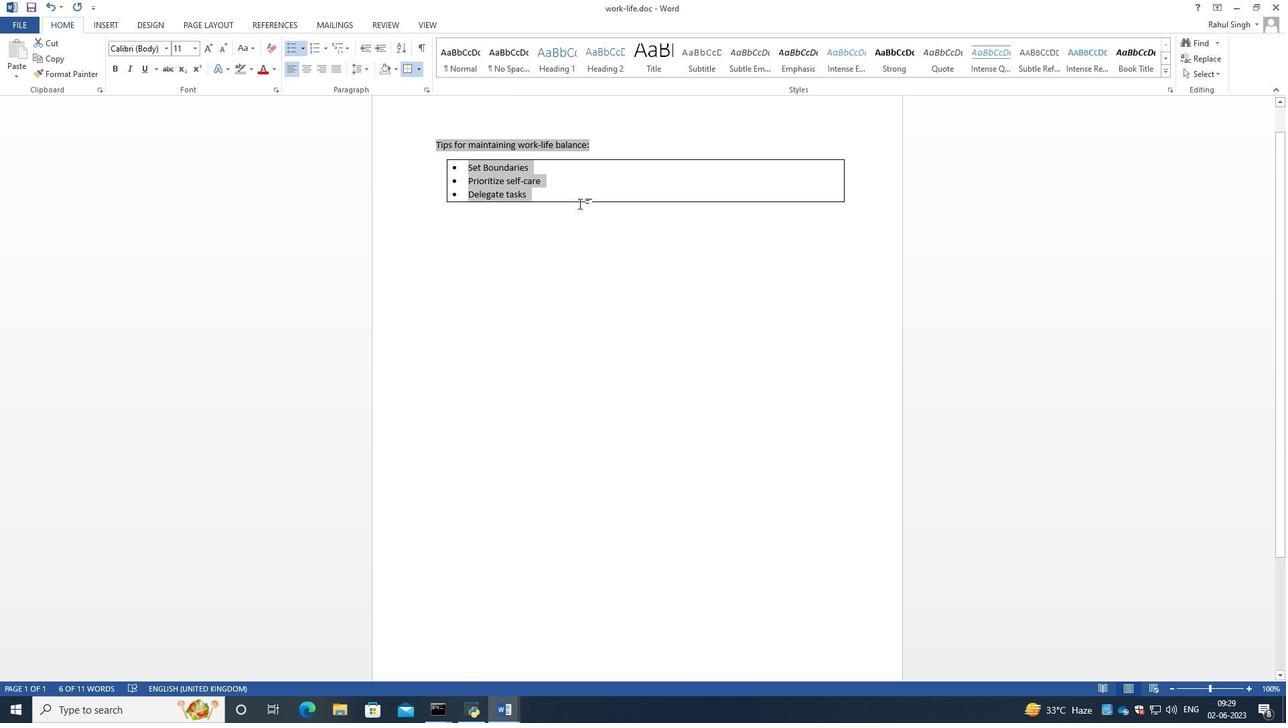 
Action: Mouse pressed left at (588, 257)
Screenshot: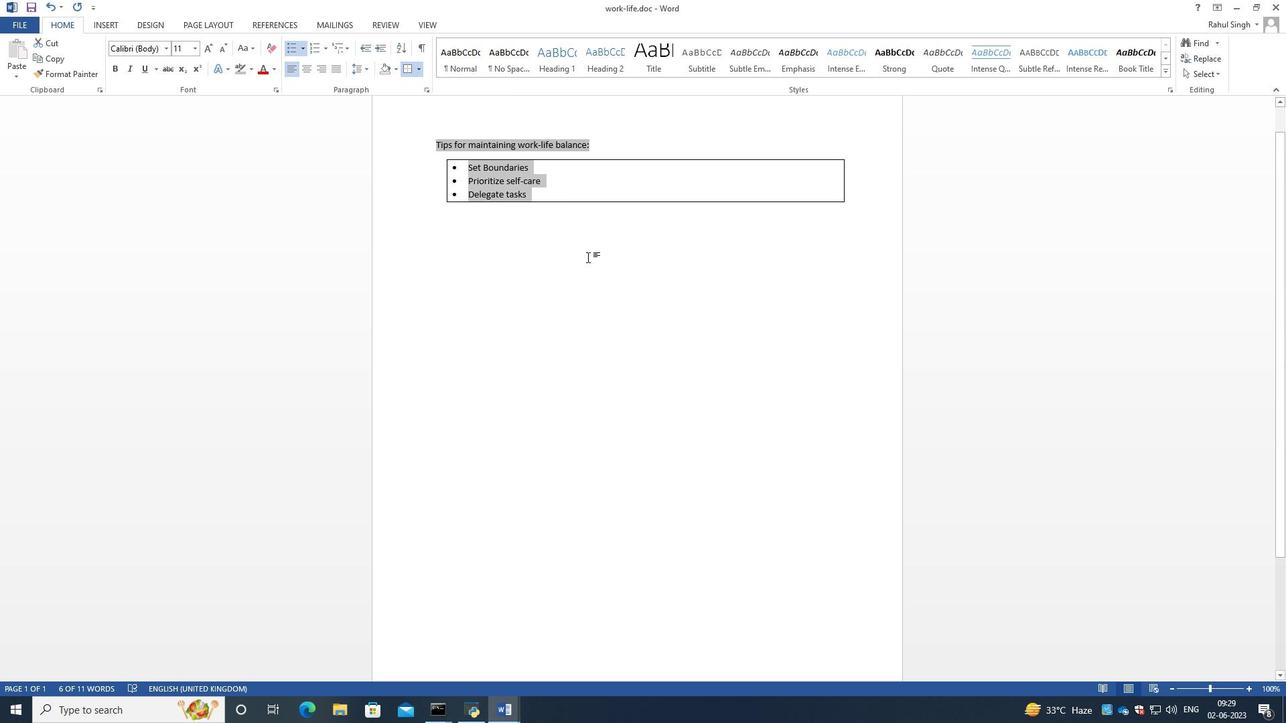 
Action: Mouse moved to (599, 142)
Screenshot: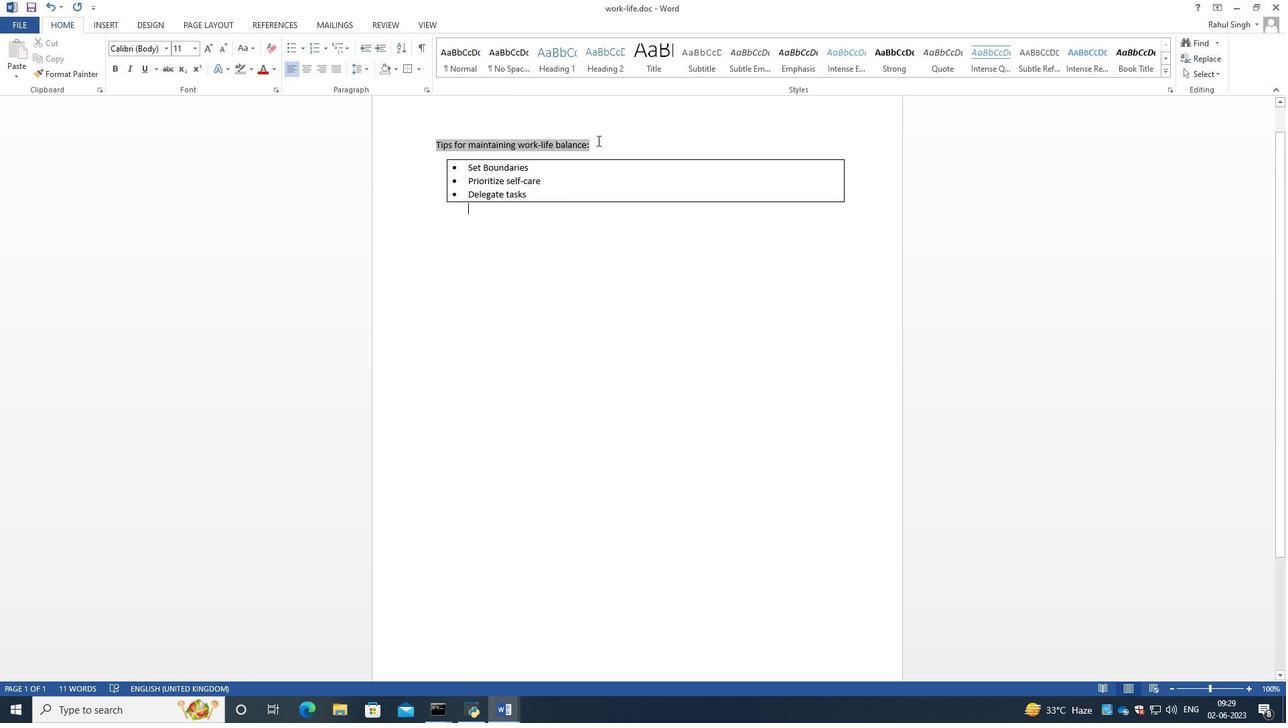 
Action: Mouse pressed left at (599, 142)
Screenshot: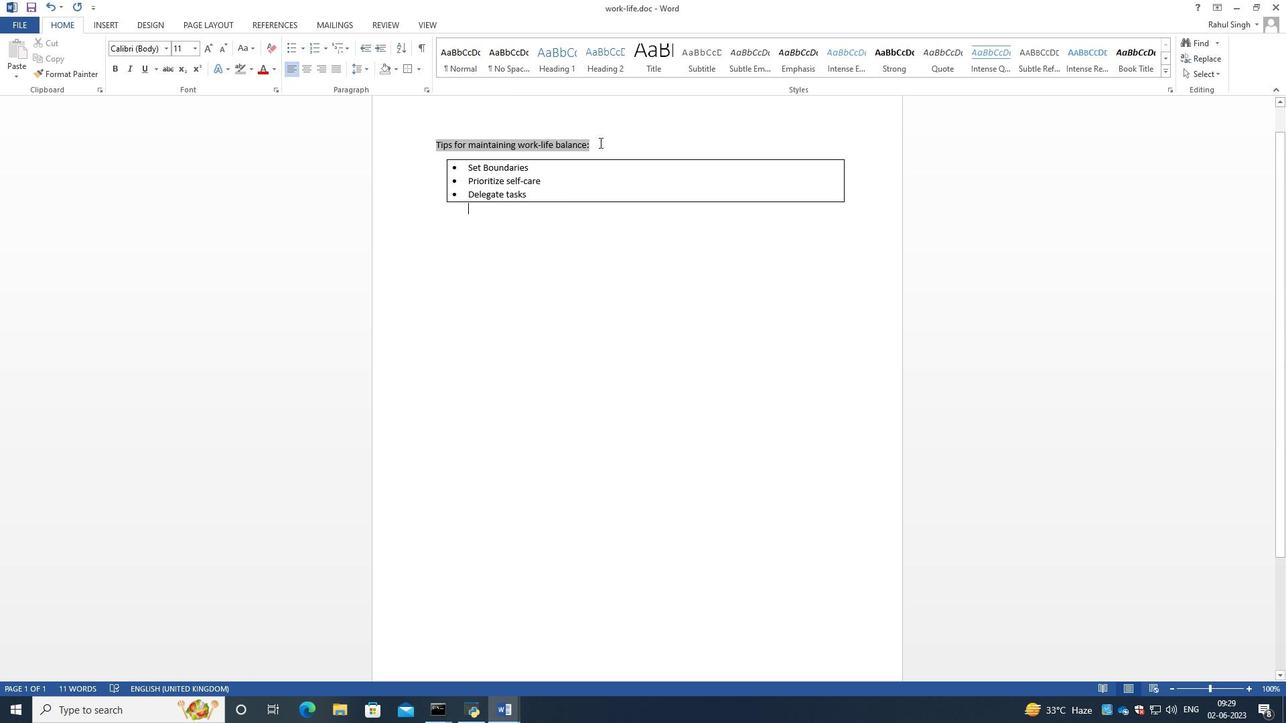
Action: Mouse moved to (400, 127)
Screenshot: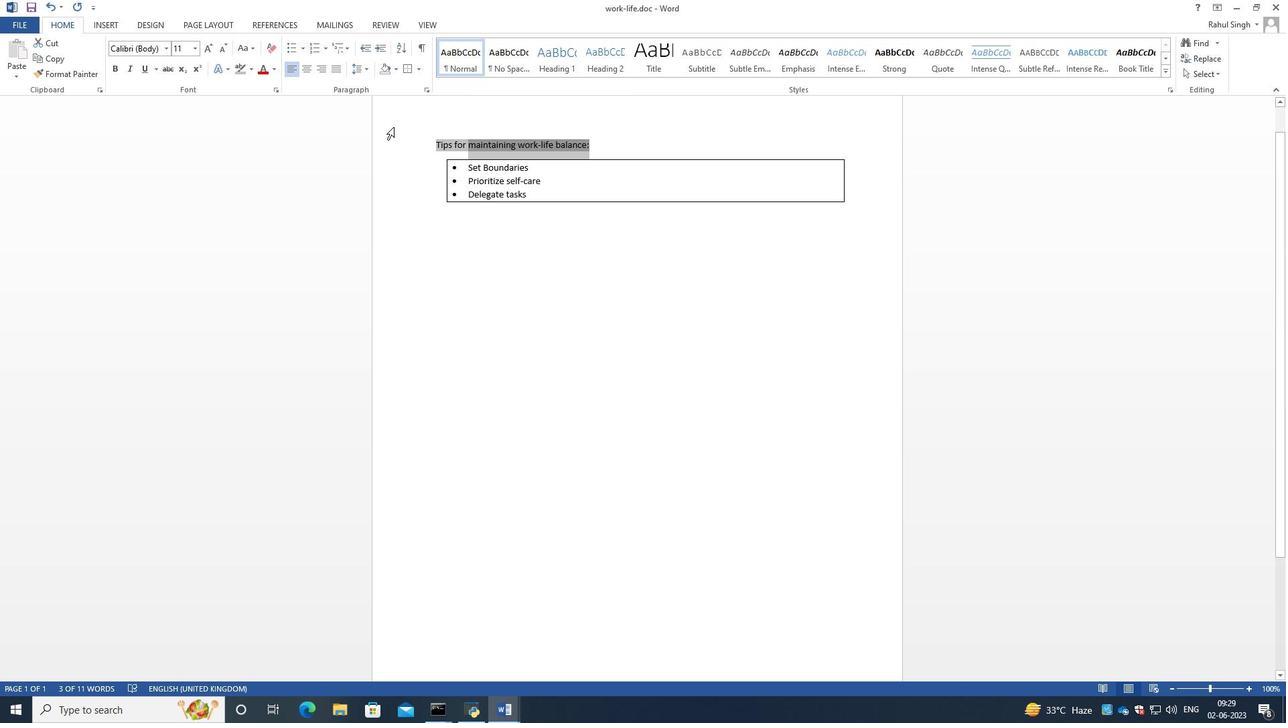 
Action: Mouse pressed left at (400, 127)
Screenshot: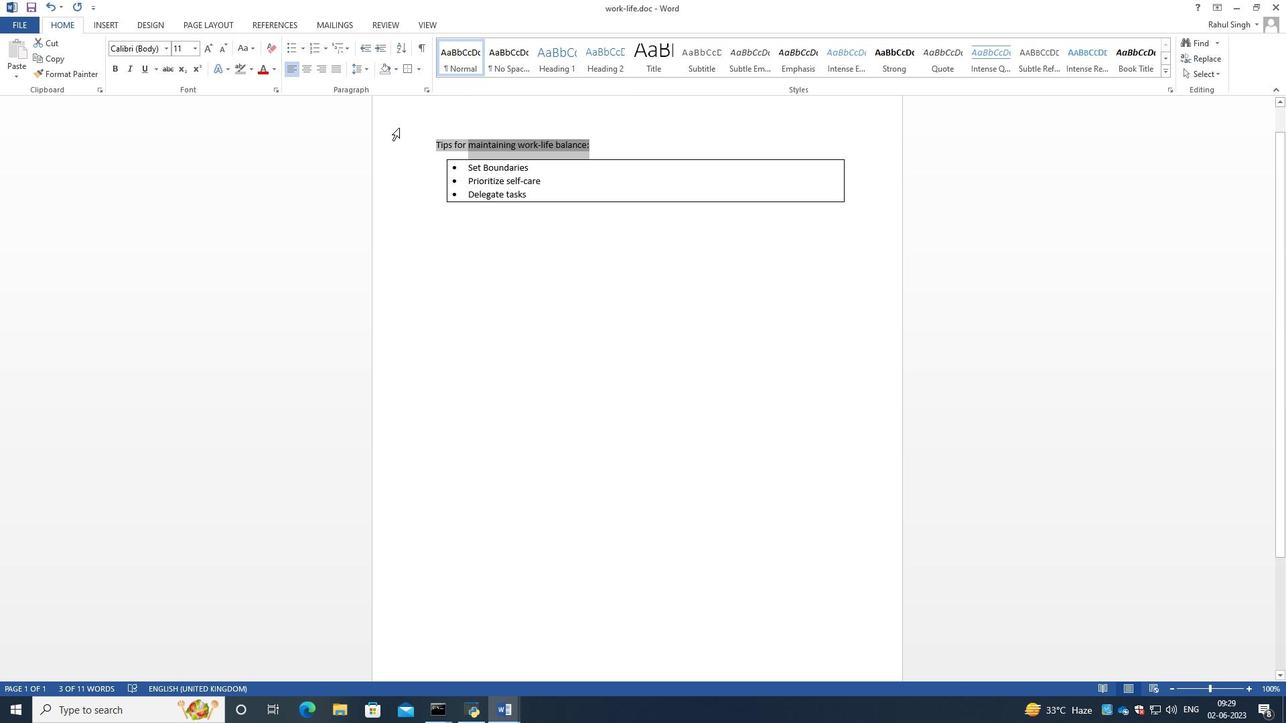 
Action: Mouse moved to (431, 135)
Screenshot: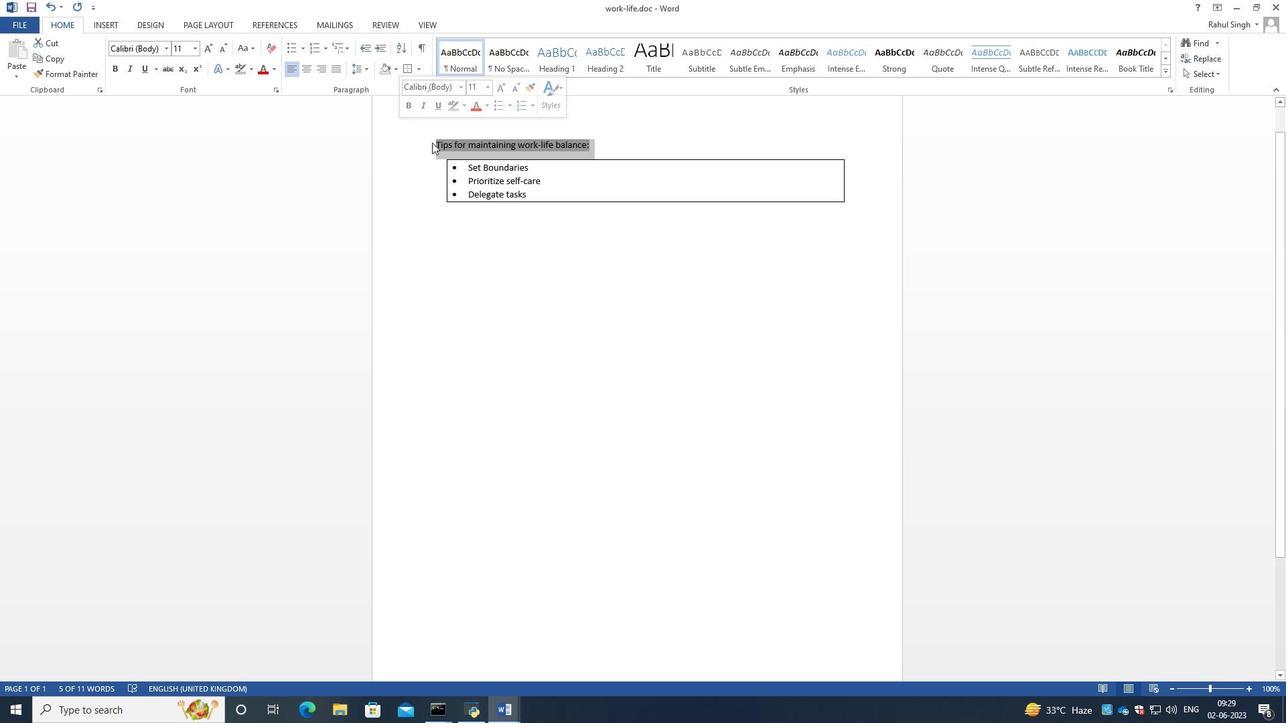 
Action: Mouse pressed left at (431, 135)
Screenshot: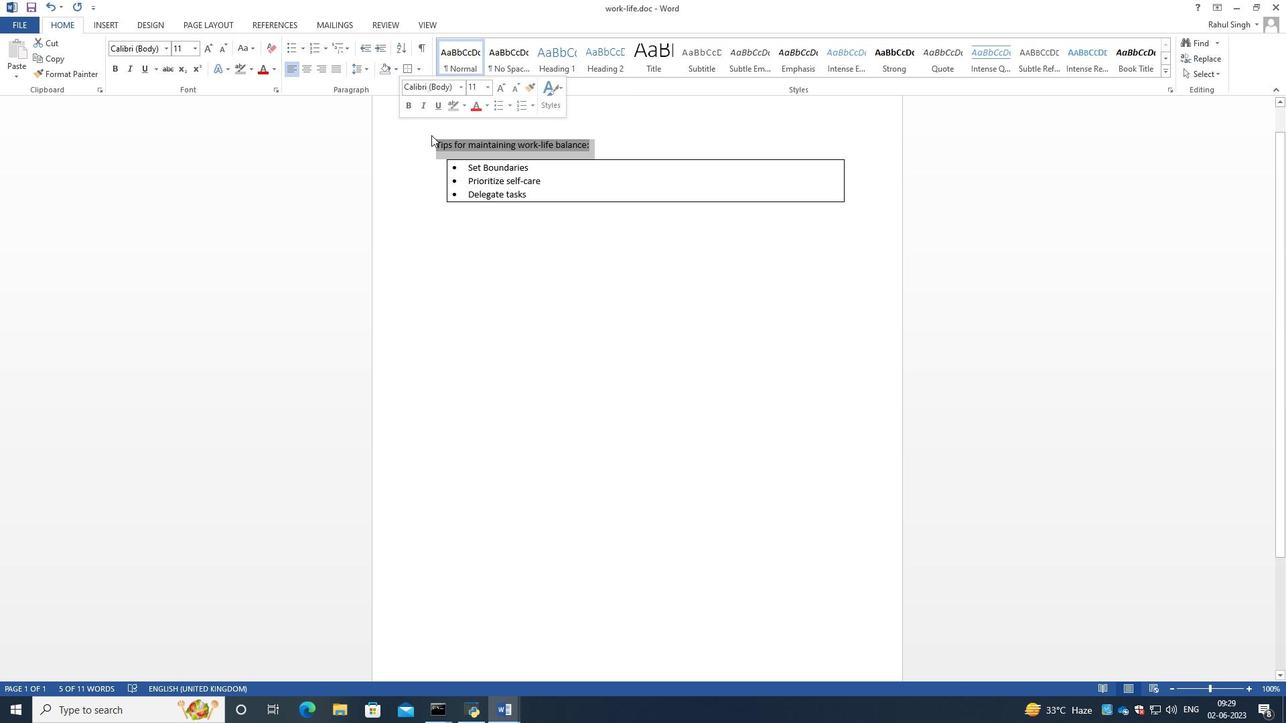 
Action: Mouse moved to (424, 138)
Screenshot: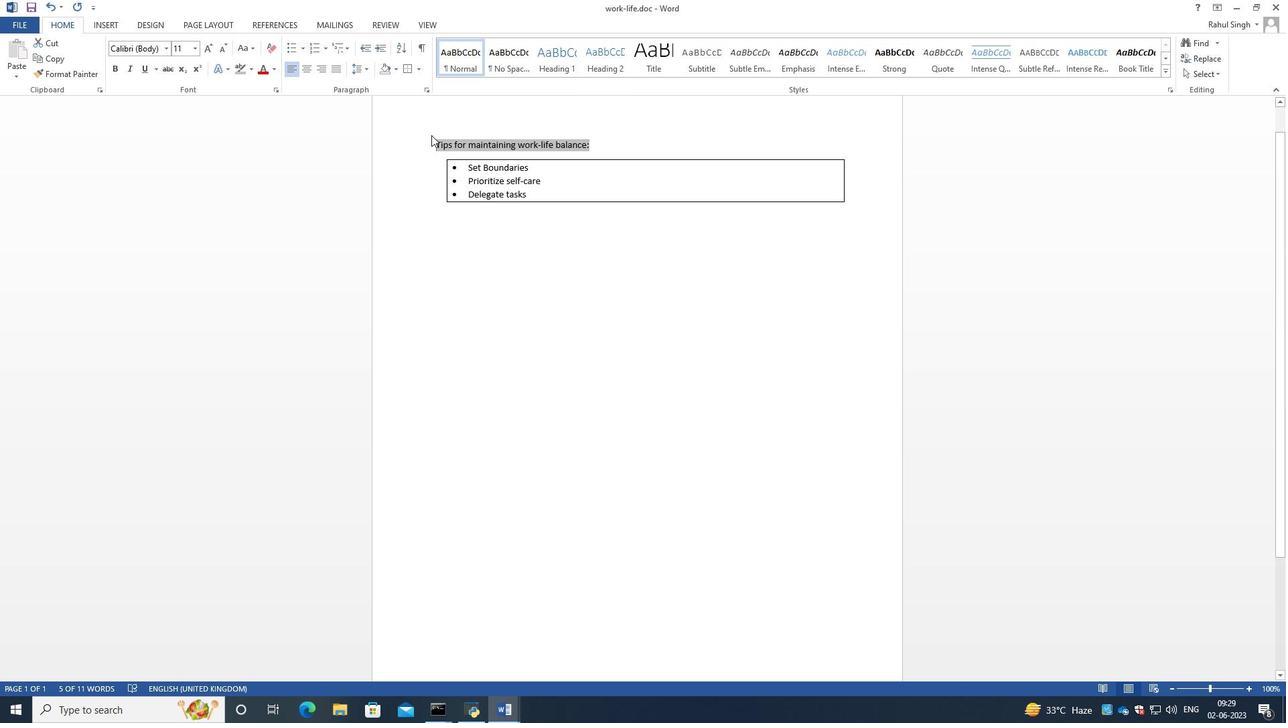 
Action: Mouse pressed left at (424, 138)
Screenshot: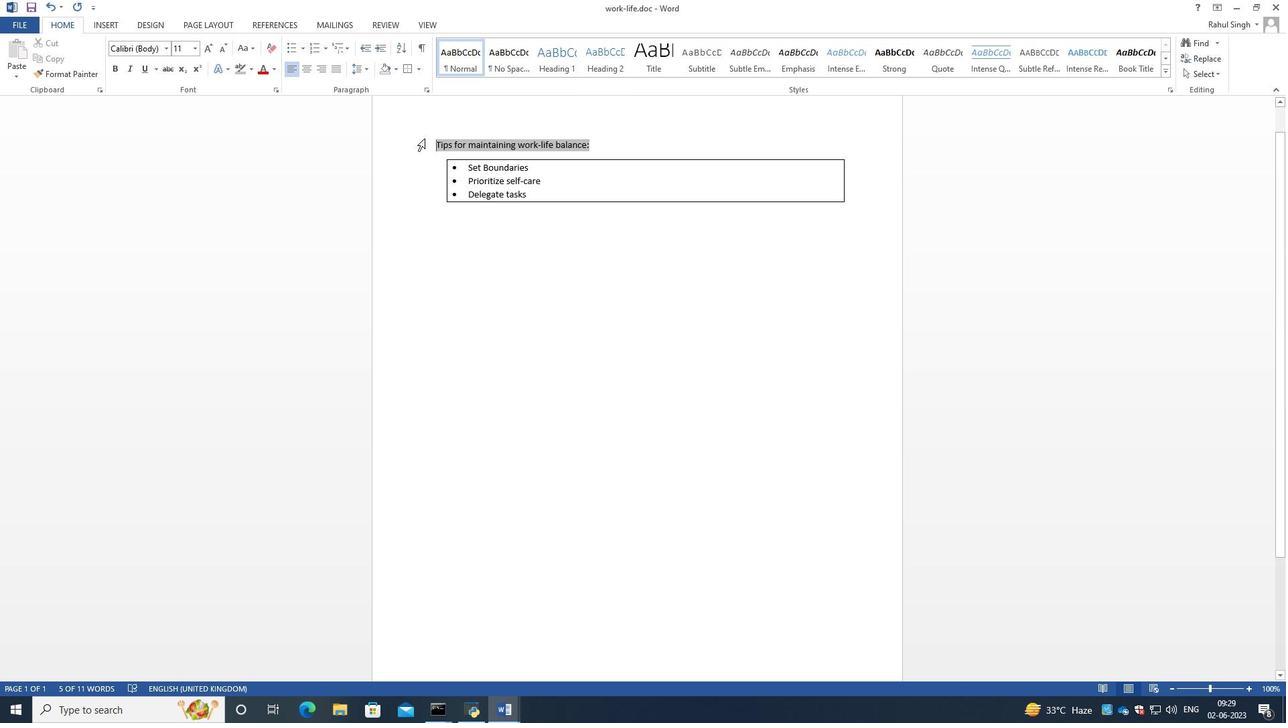 
Action: Mouse moved to (196, 46)
Screenshot: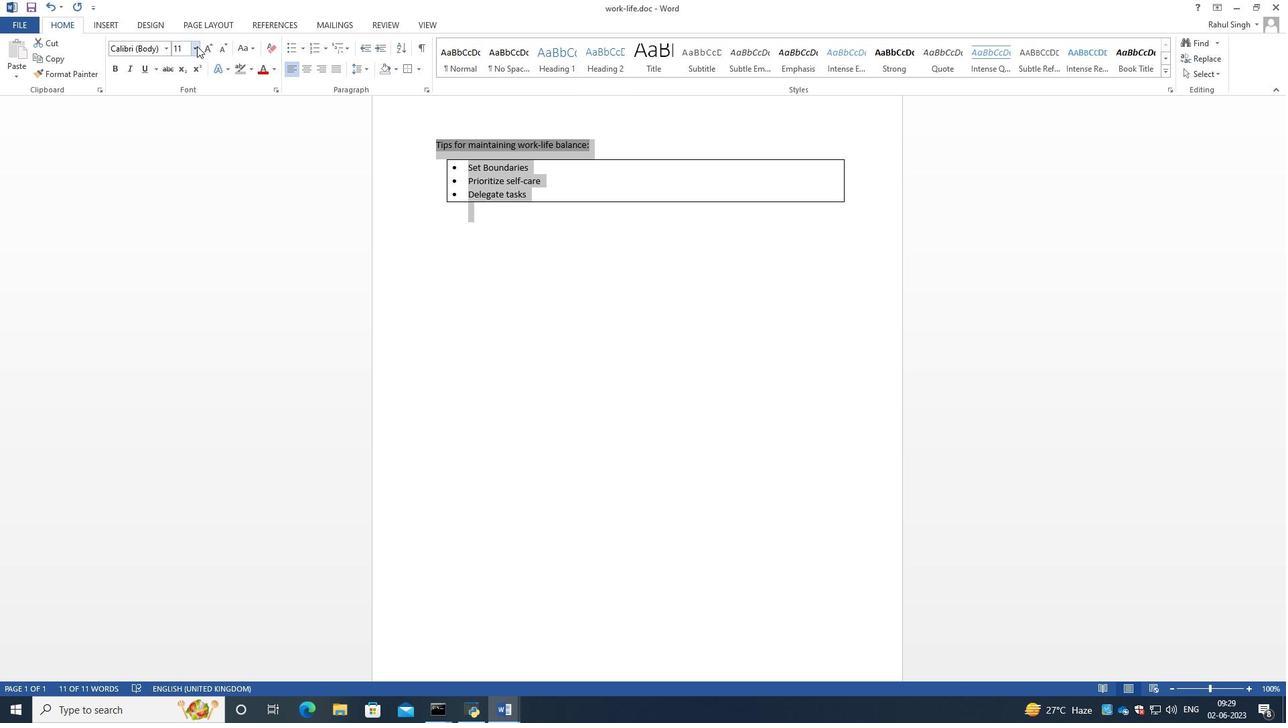 
Action: Mouse pressed left at (196, 46)
Screenshot: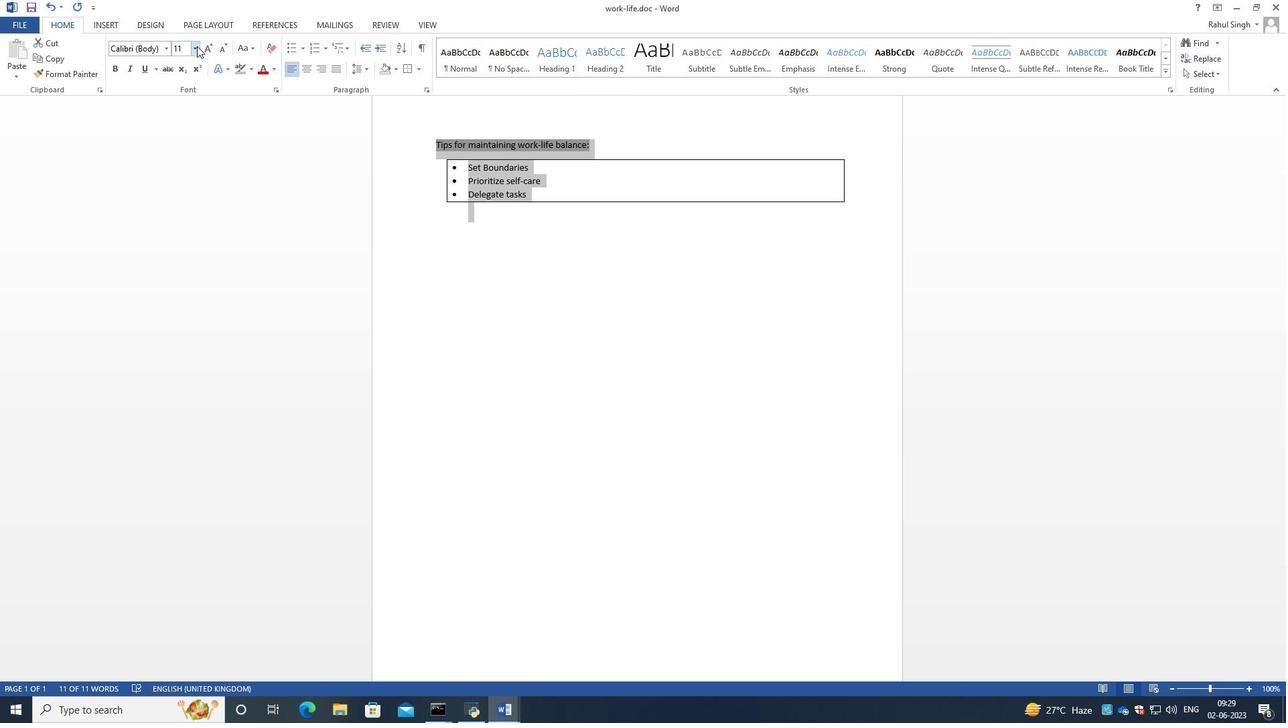 
Action: Mouse moved to (182, 176)
Screenshot: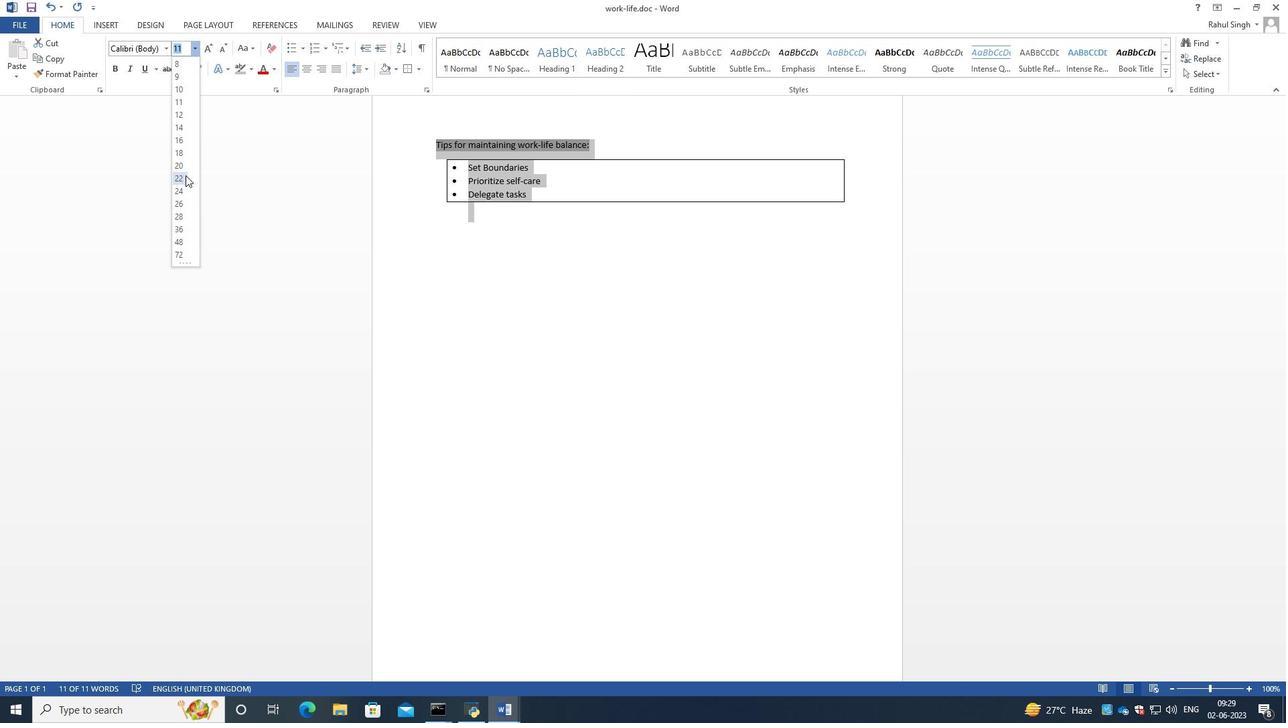 
Action: Mouse pressed left at (182, 176)
Screenshot: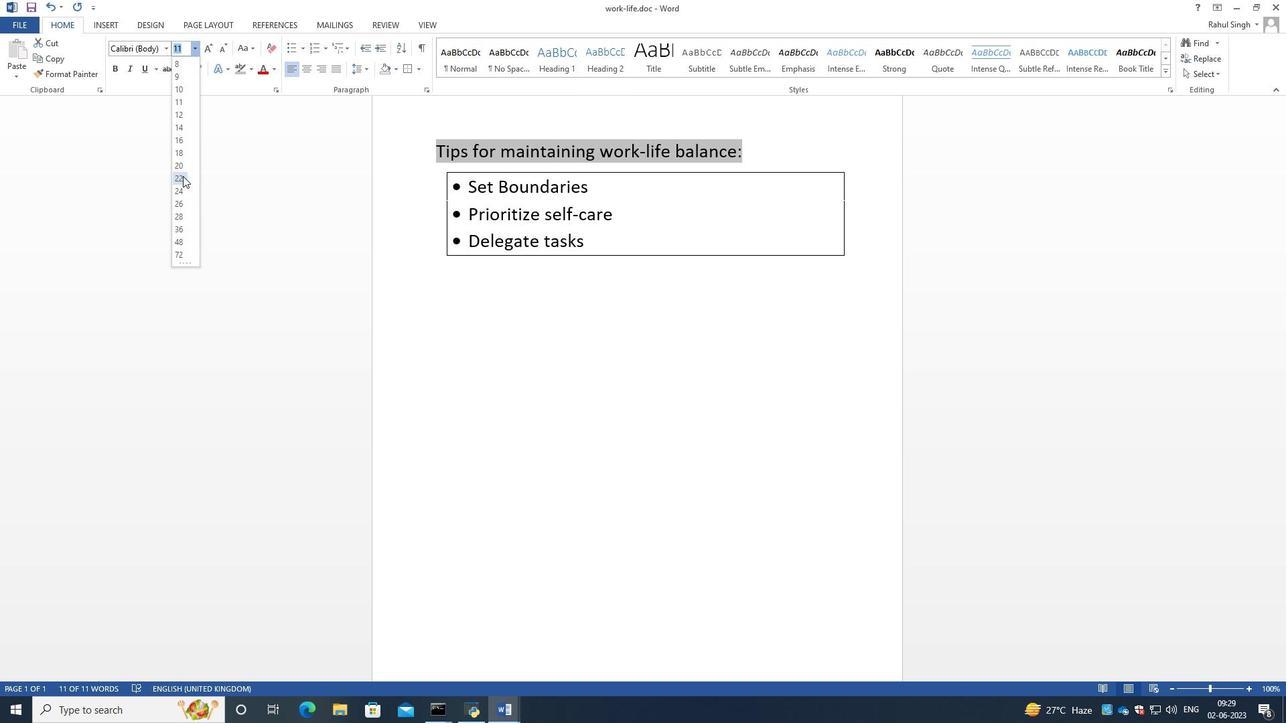 
Action: Mouse moved to (582, 326)
Screenshot: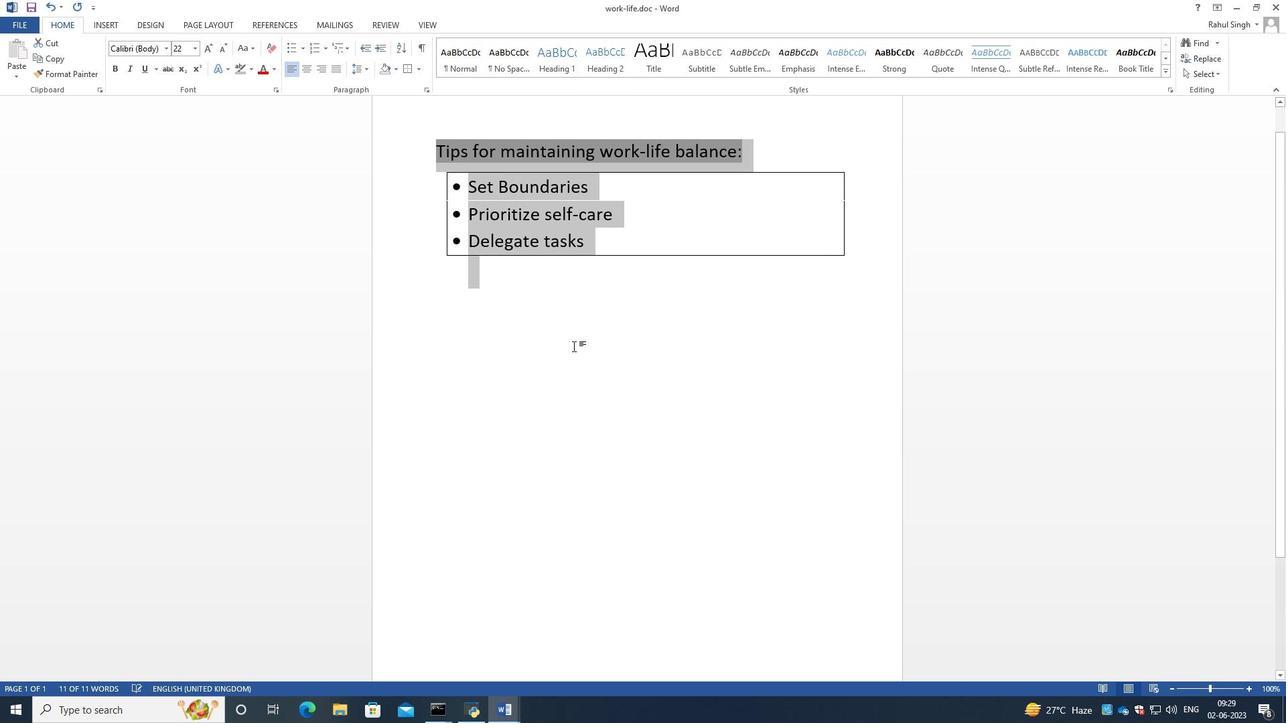 
Action: Mouse pressed left at (582, 326)
Screenshot: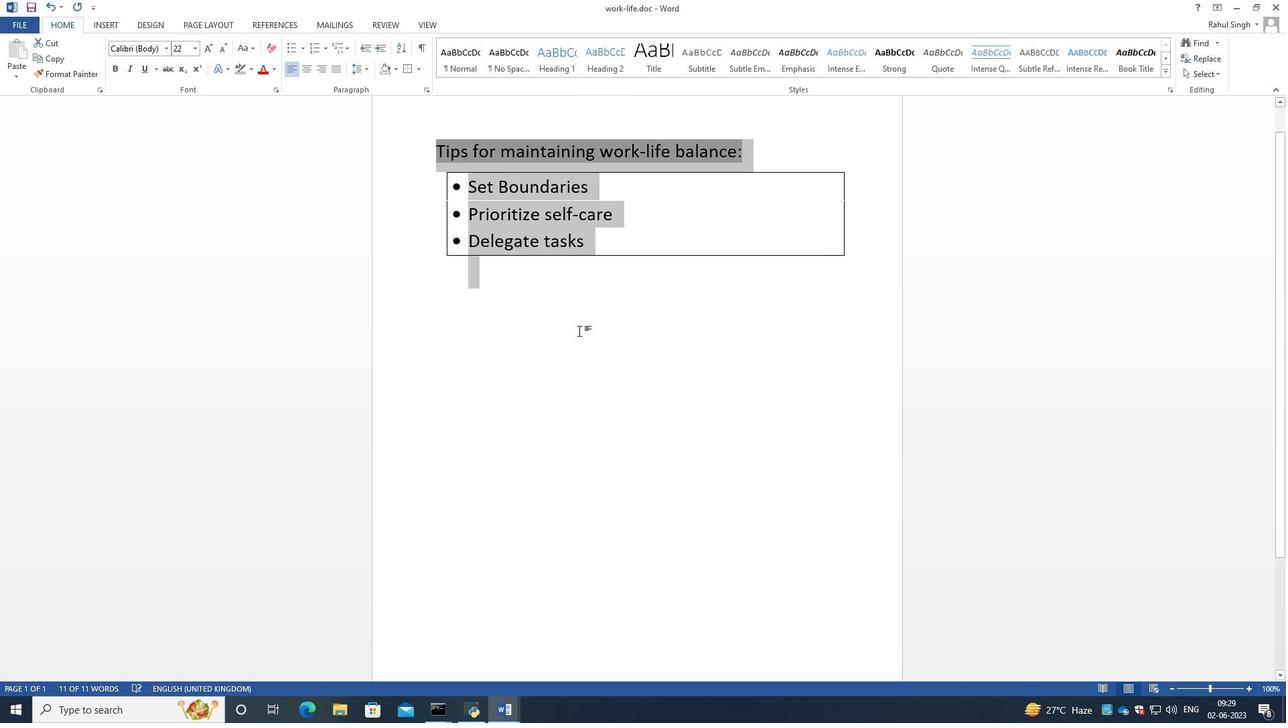 
Action: Mouse moved to (585, 235)
Screenshot: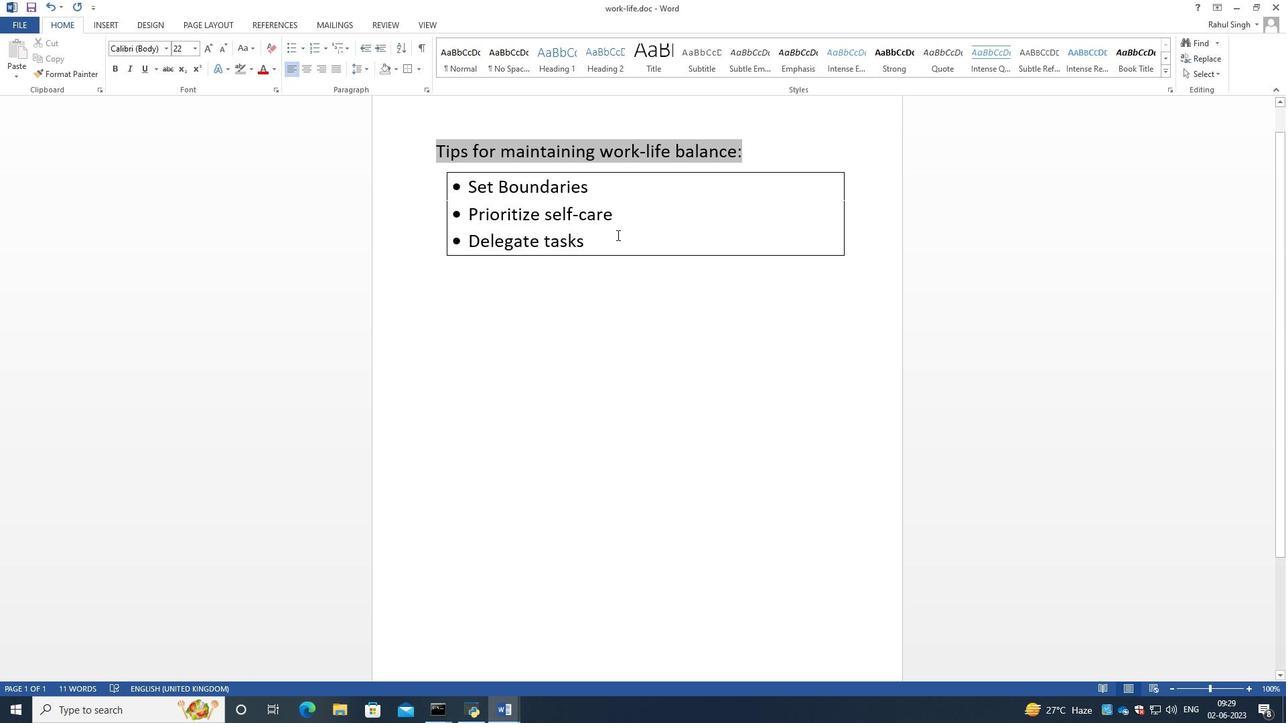 
Action: Mouse pressed left at (585, 235)
Screenshot: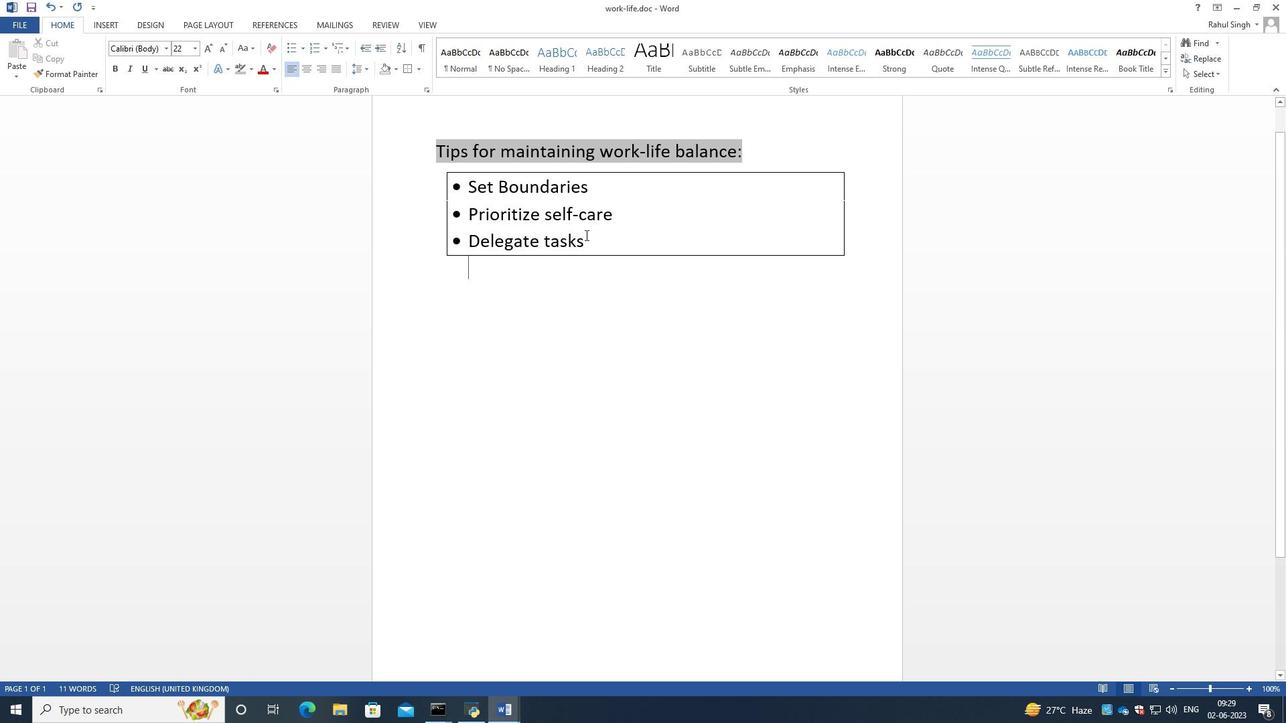 
Action: Mouse moved to (589, 328)
Screenshot: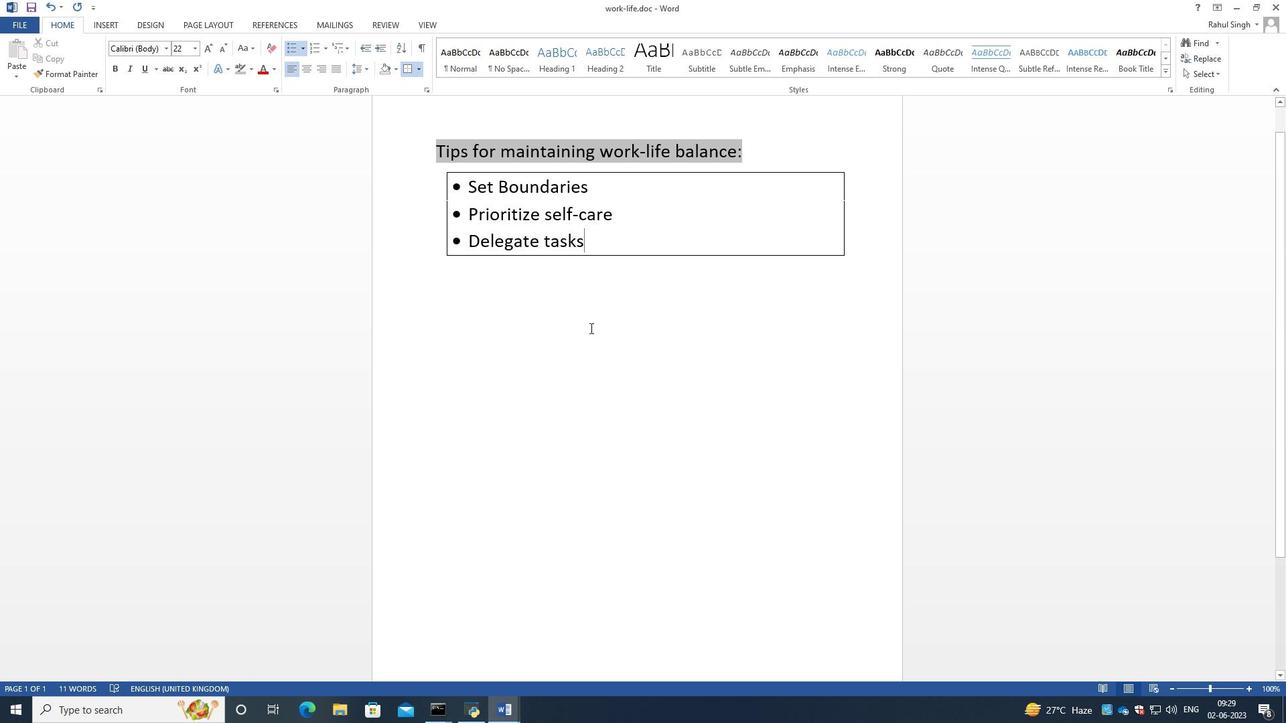 
